 Task: Open a blank sheet, save the file as monitoring.docx Insert a table '2 by 3' In first column, add headers, 'Product, Quantity'. Under first header add  Apple, Mango. Under second header add  15, 20. Change table style to  Black 
Action: Mouse moved to (367, 203)
Screenshot: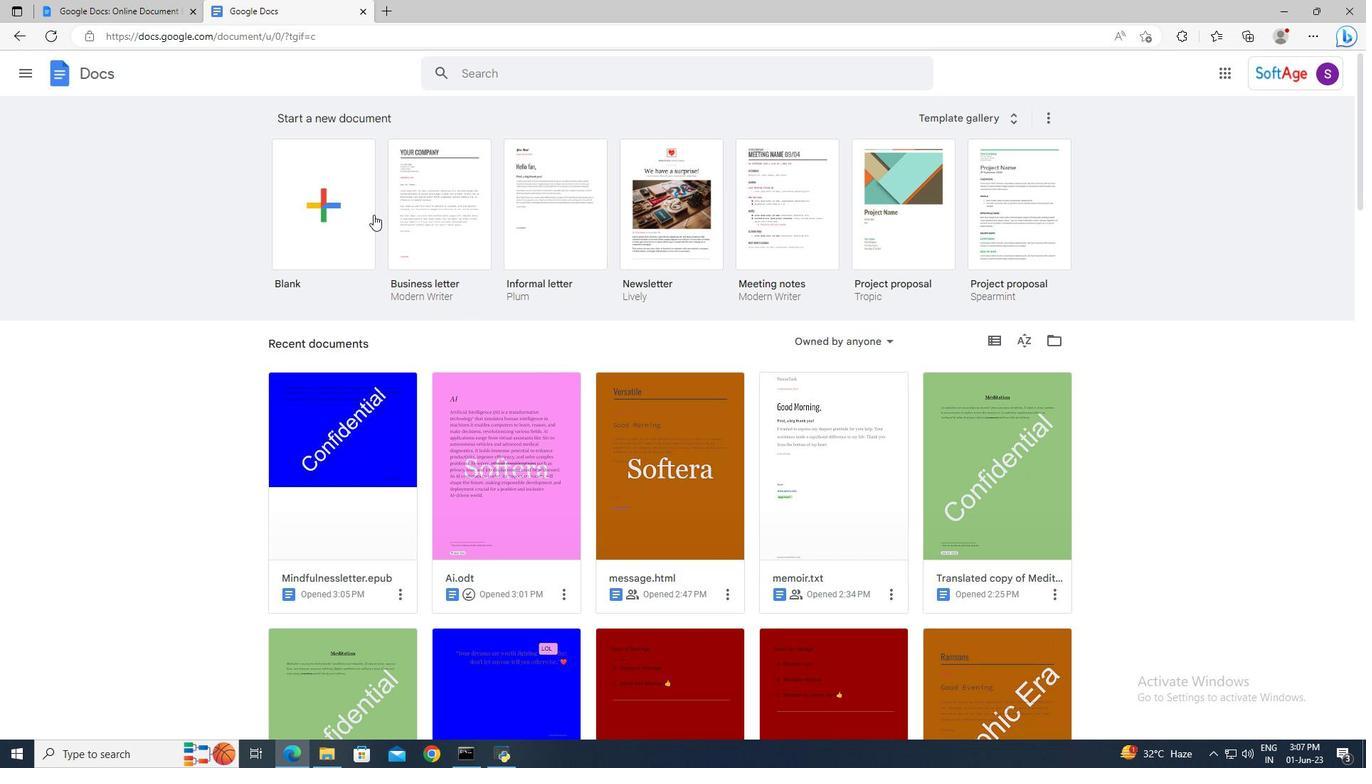 
Action: Mouse pressed left at (367, 203)
Screenshot: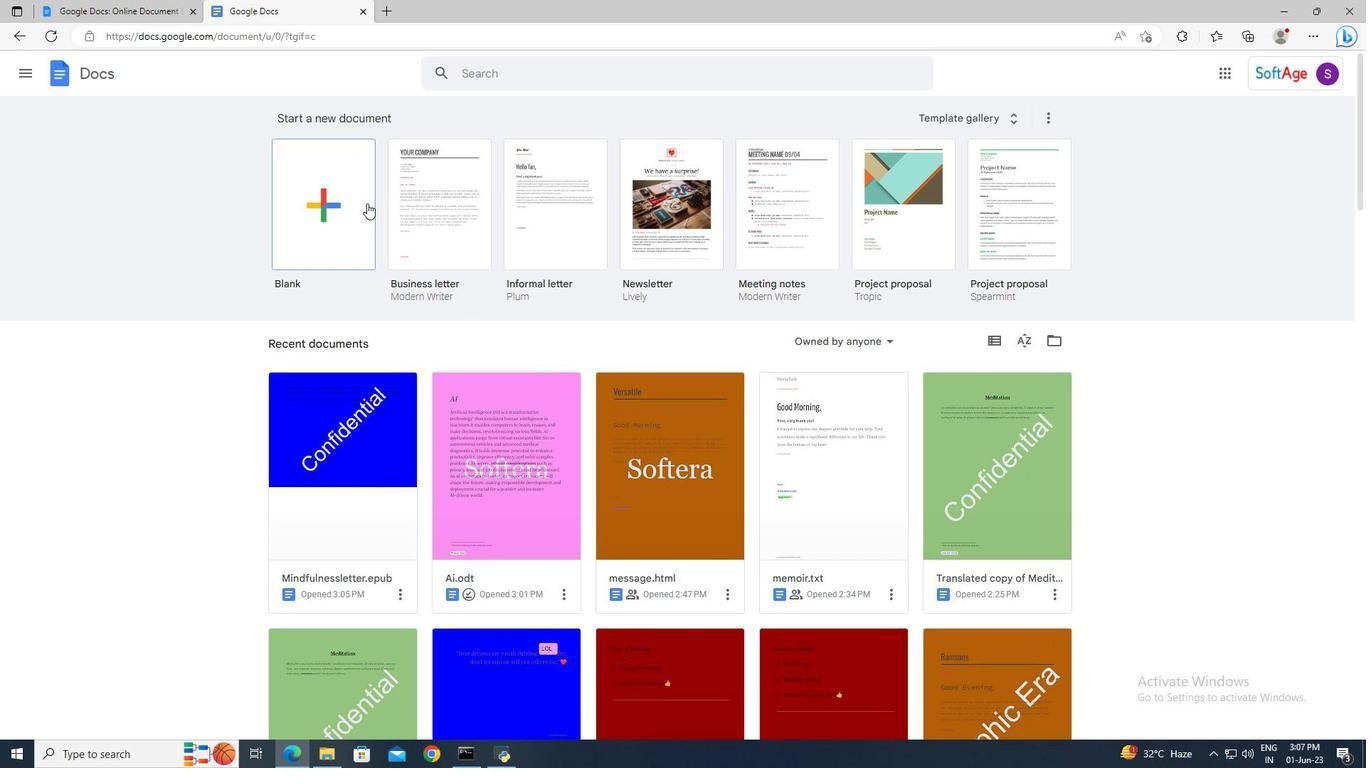 
Action: Mouse moved to (144, 64)
Screenshot: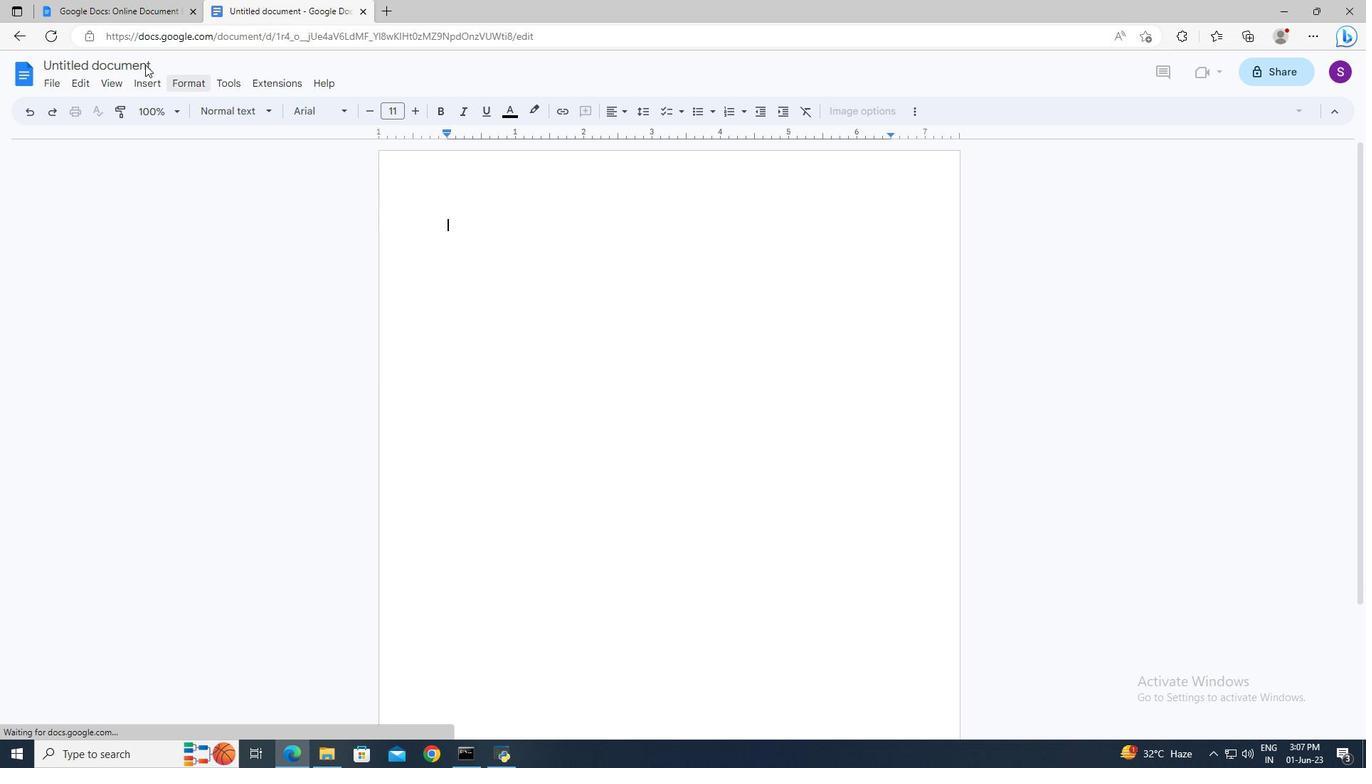 
Action: Mouse pressed left at (144, 64)
Screenshot: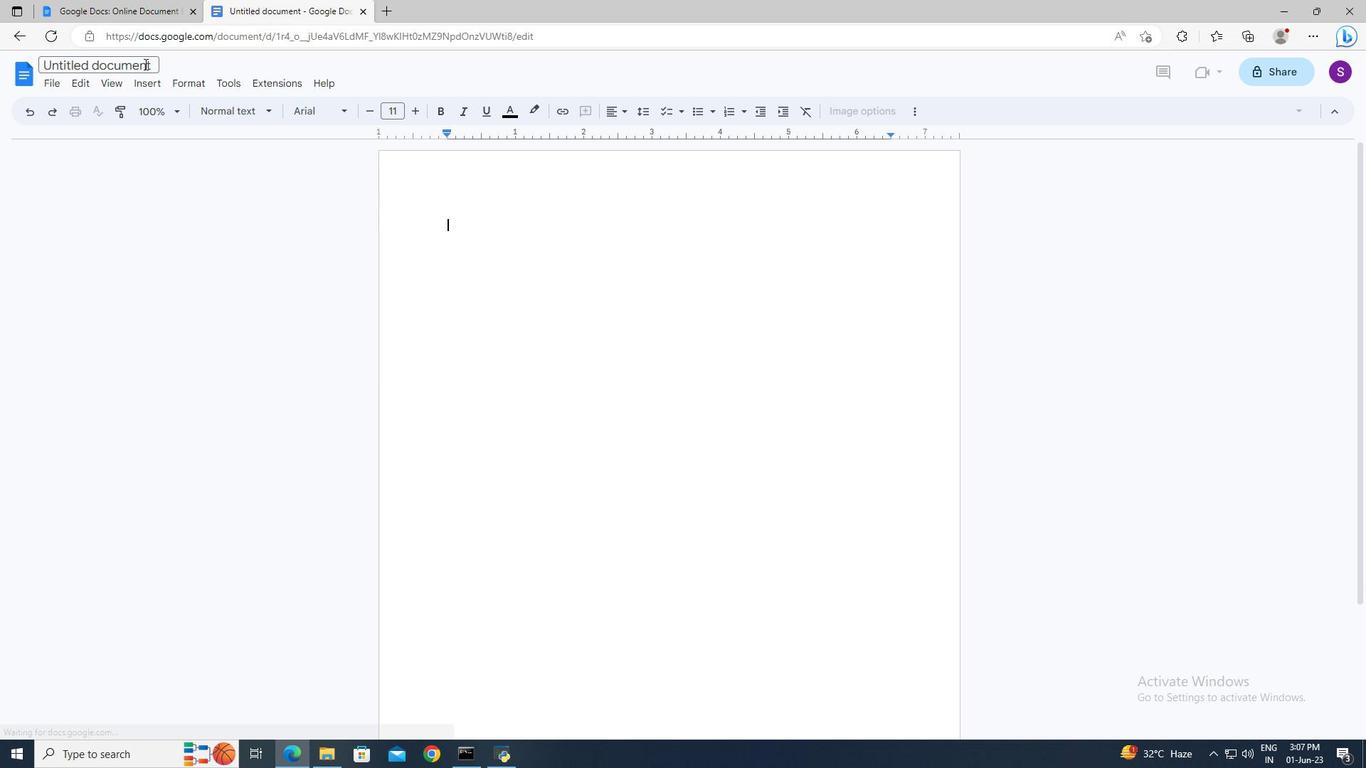 
Action: Key pressed <Key.delete>monitoring.docx<Key.enter>
Screenshot: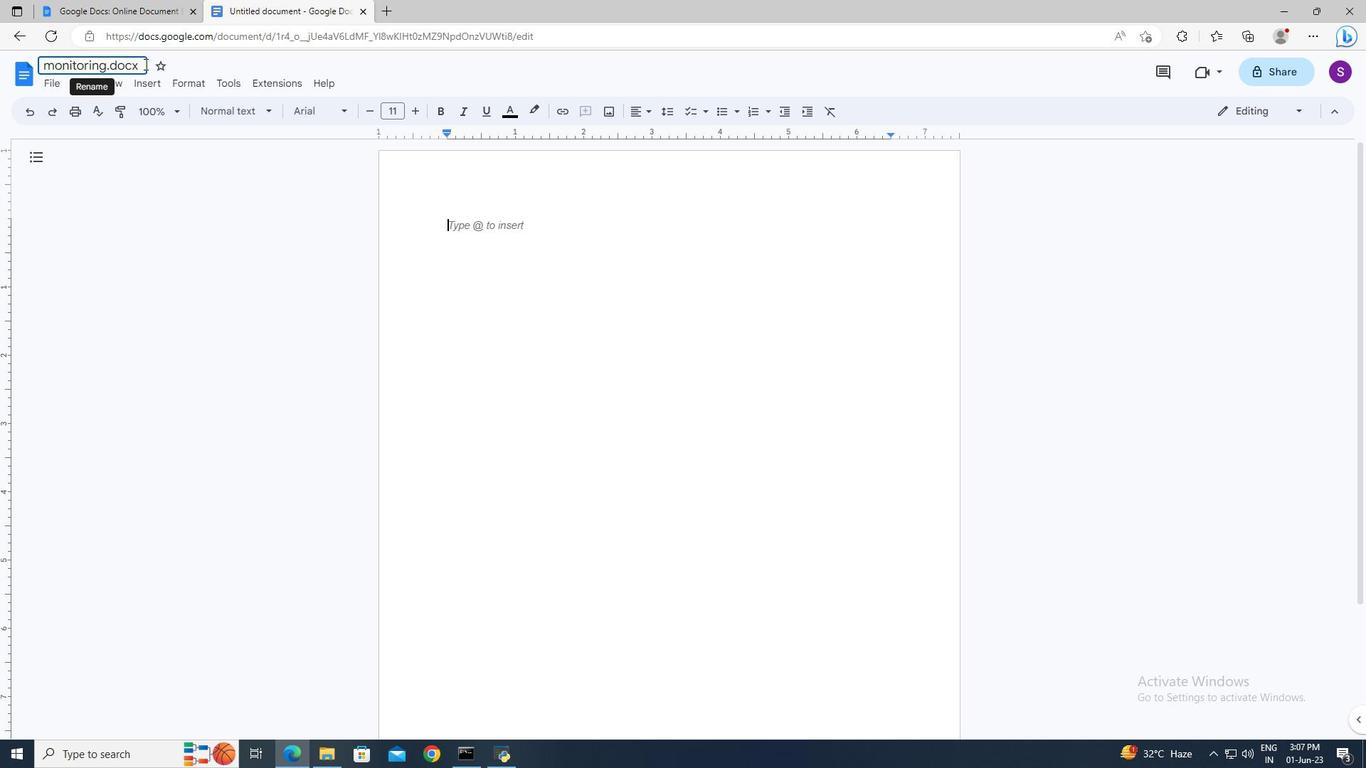 
Action: Mouse moved to (149, 84)
Screenshot: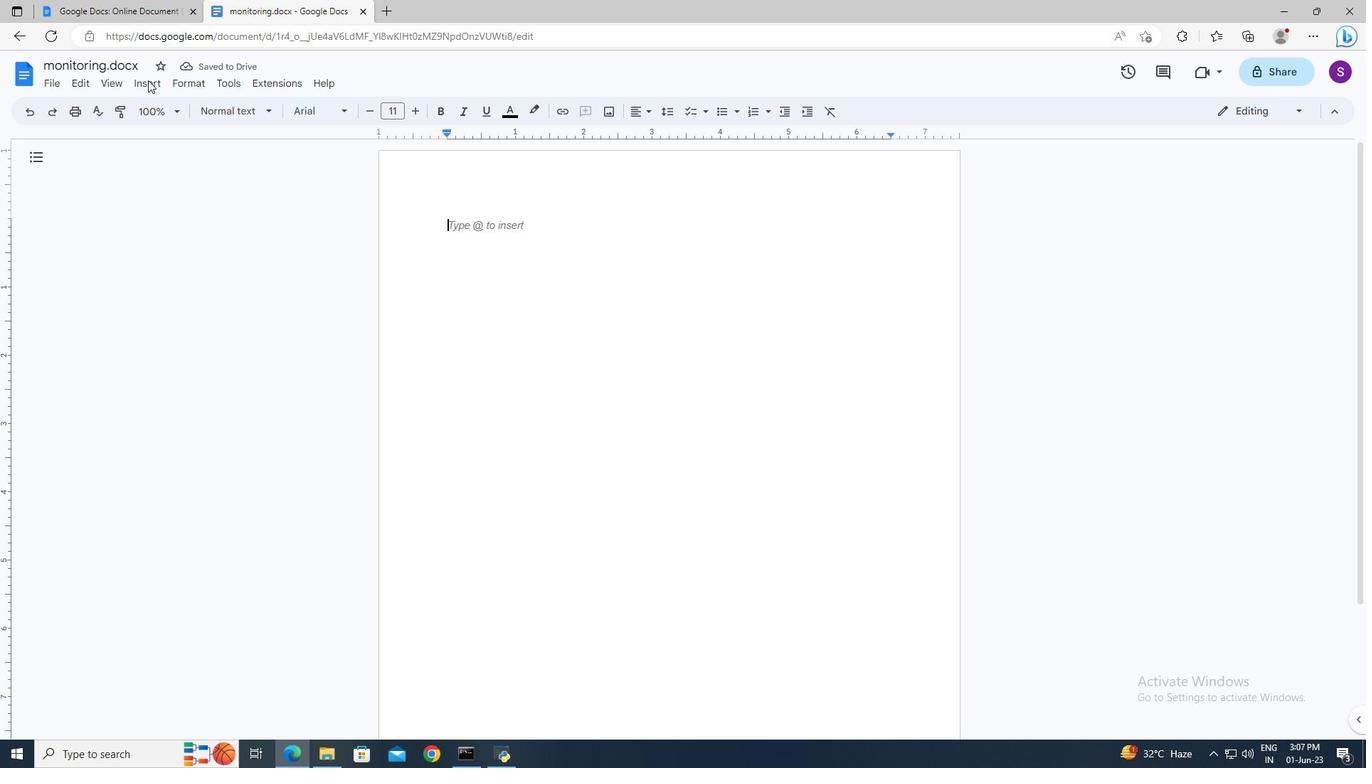 
Action: Mouse pressed left at (149, 84)
Screenshot: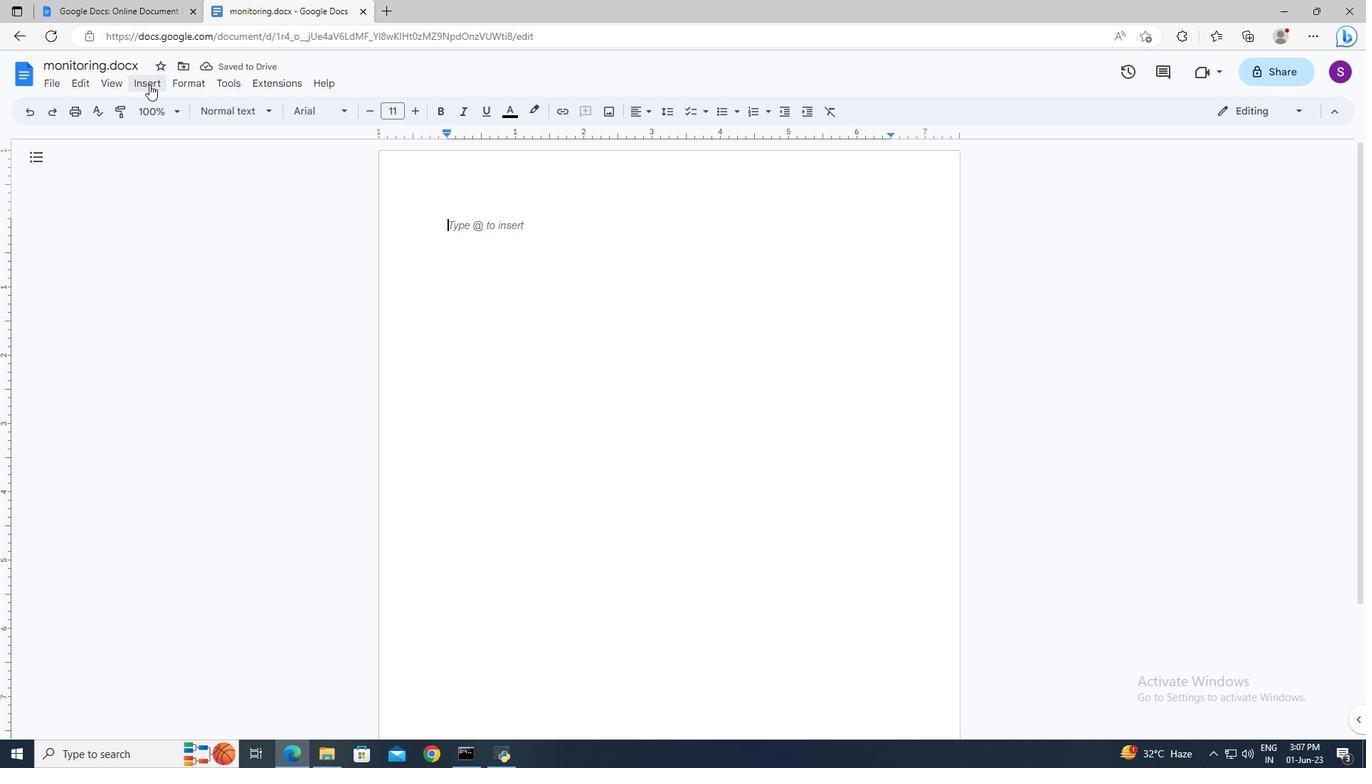 
Action: Mouse moved to (157, 125)
Screenshot: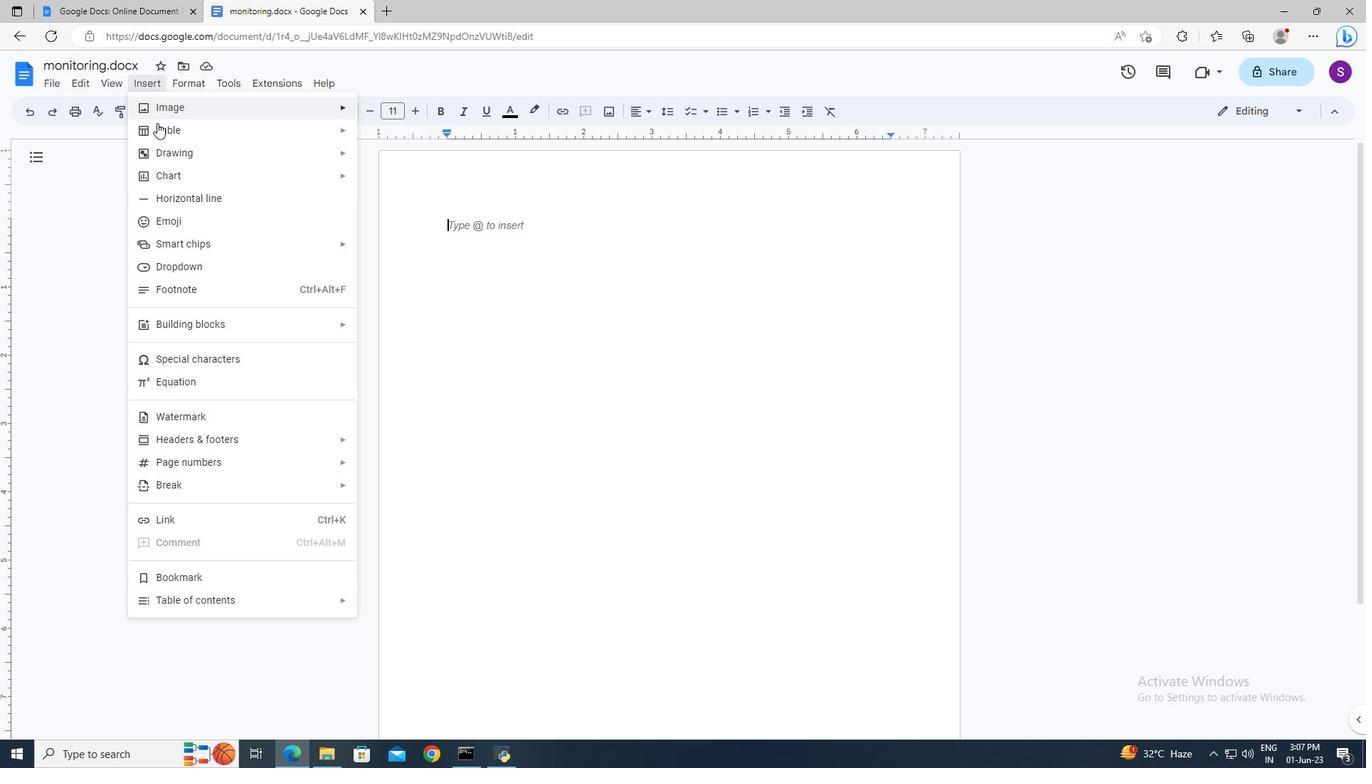 
Action: Mouse pressed left at (157, 125)
Screenshot: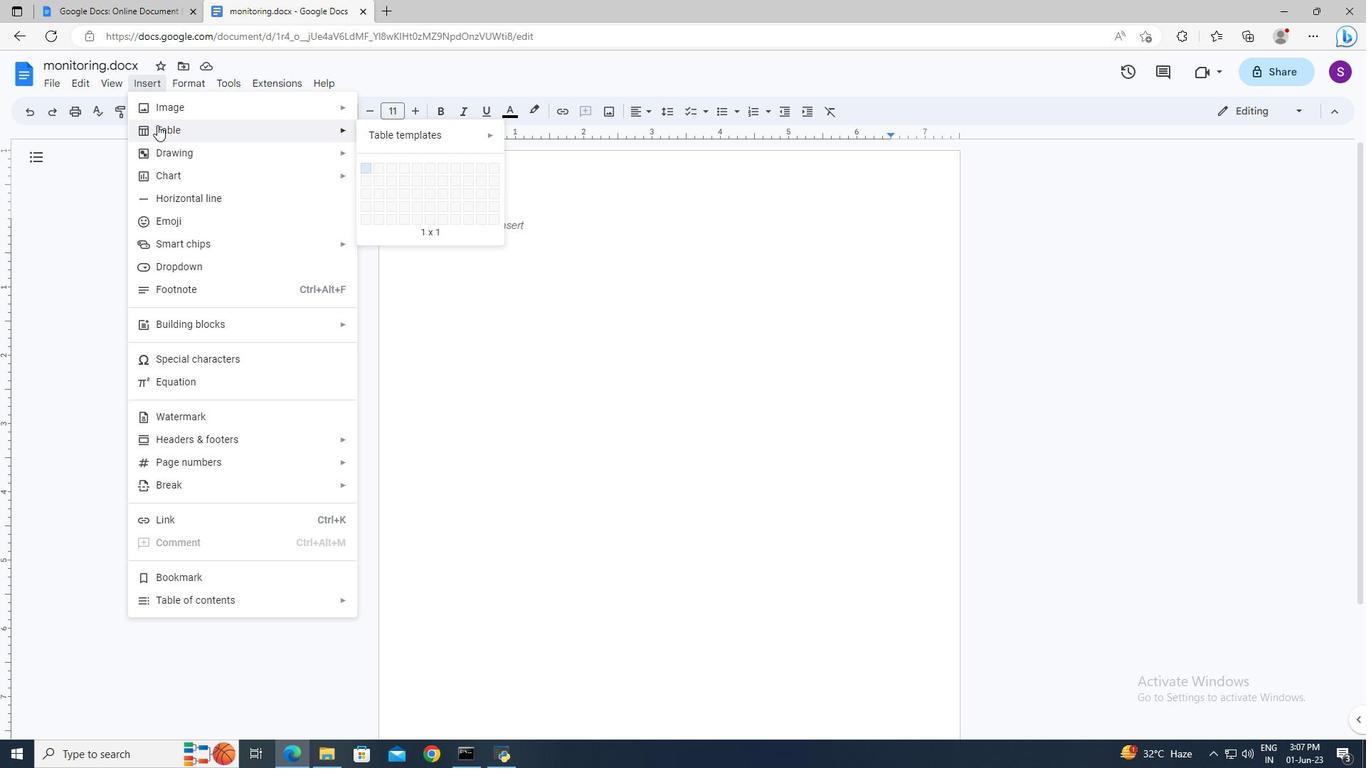 
Action: Mouse moved to (382, 188)
Screenshot: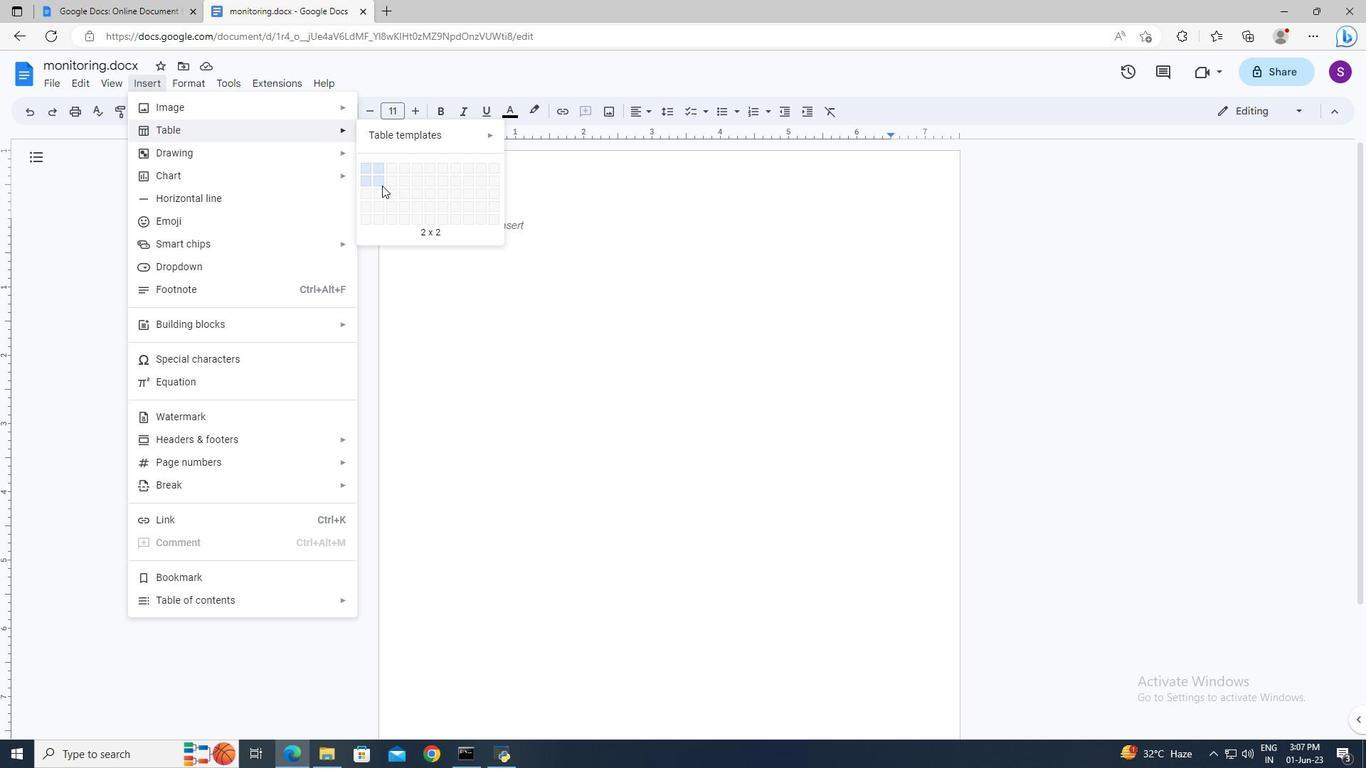 
Action: Mouse pressed left at (382, 188)
Screenshot: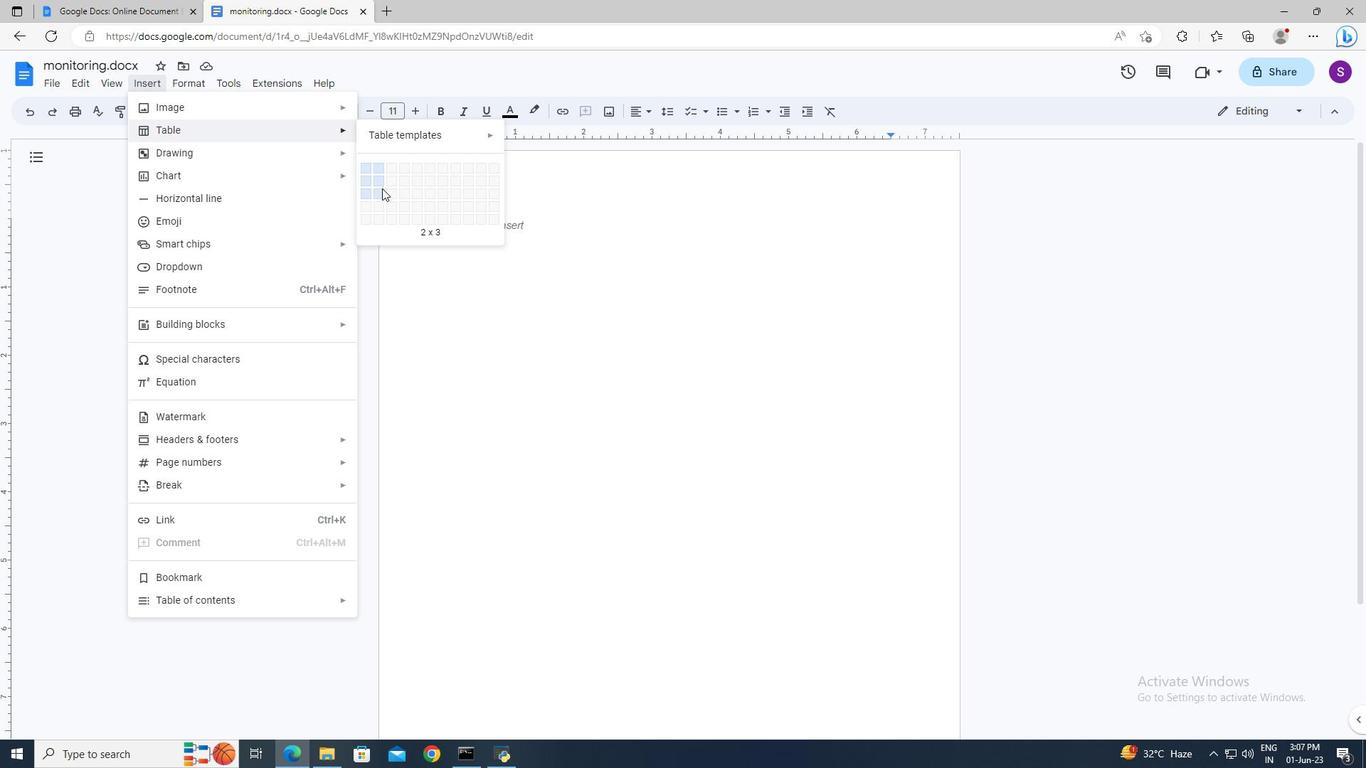 
Action: Mouse moved to (470, 244)
Screenshot: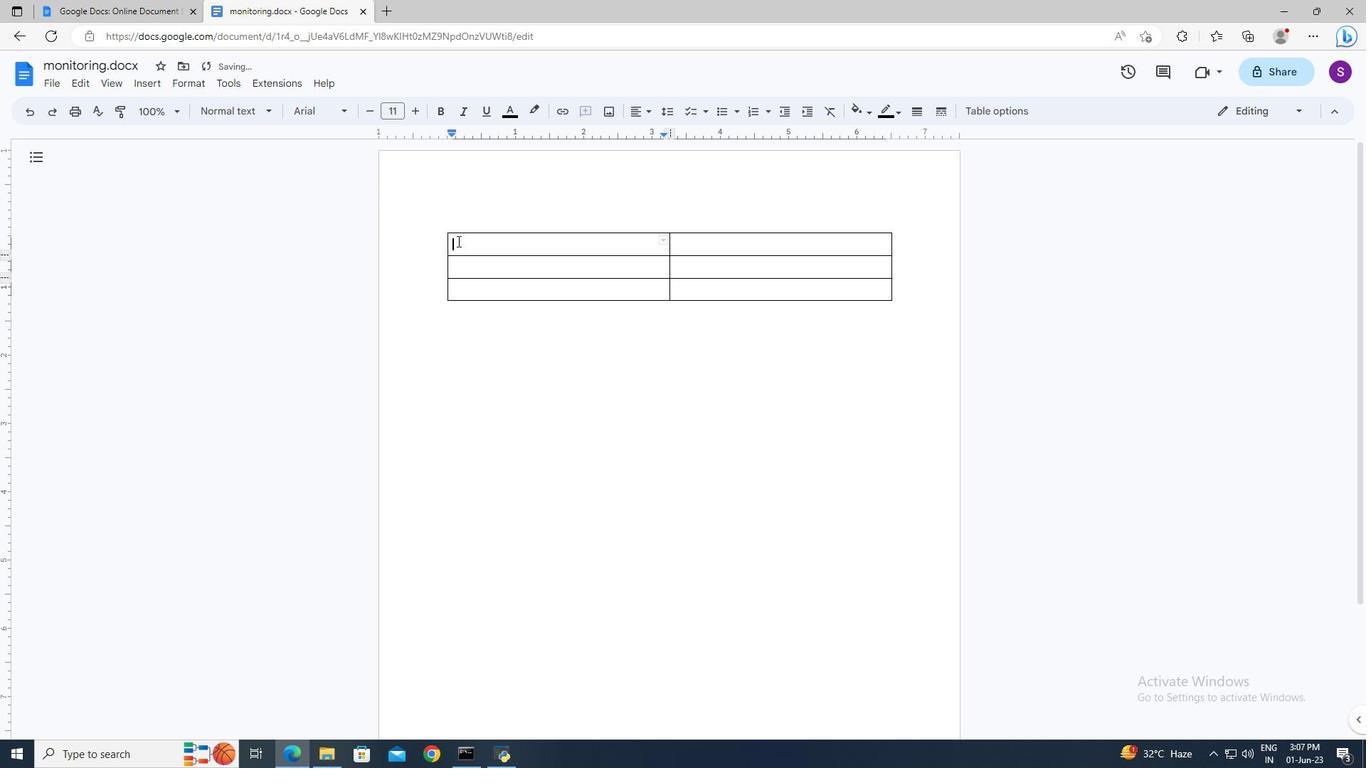 
Action: Mouse pressed left at (470, 244)
Screenshot: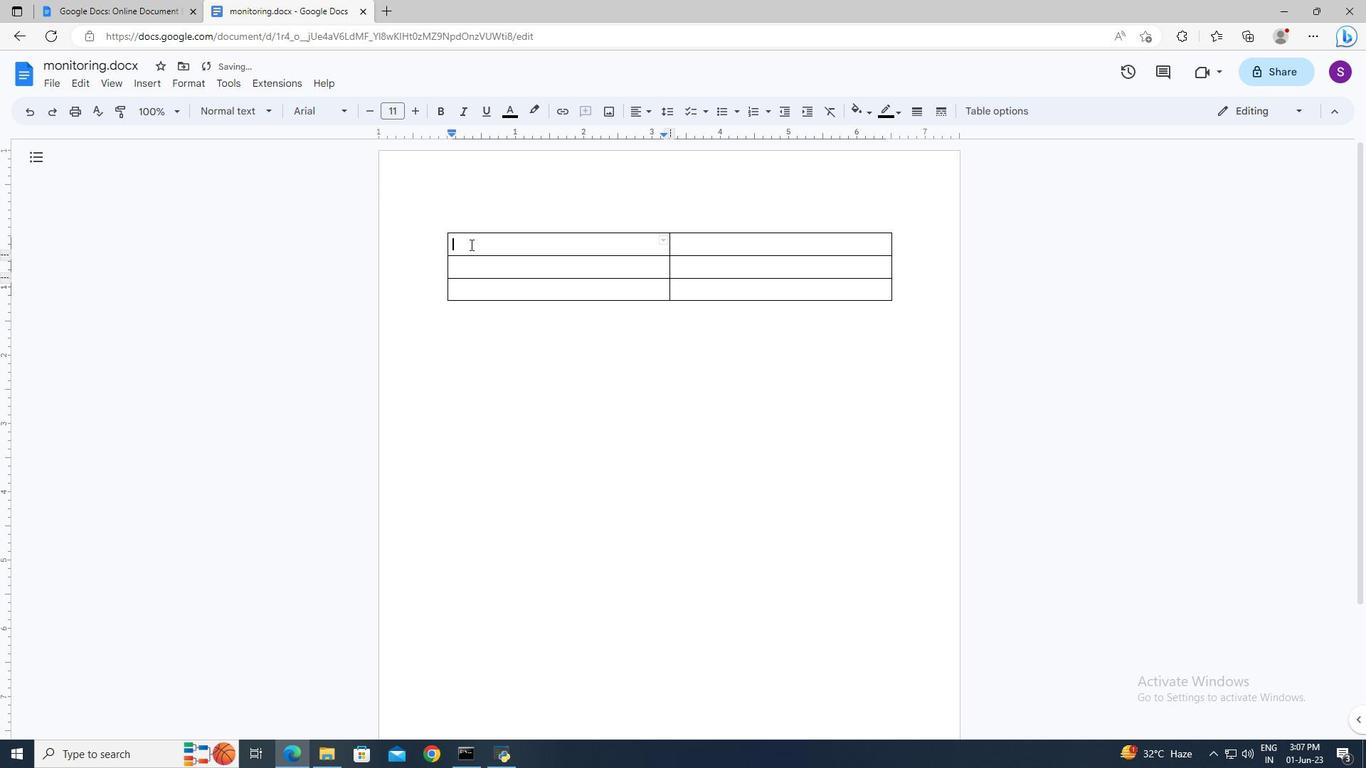 
Action: Key pressed <Key.shift>Product<Key.tab><Key.shift_r>Quantity
Screenshot: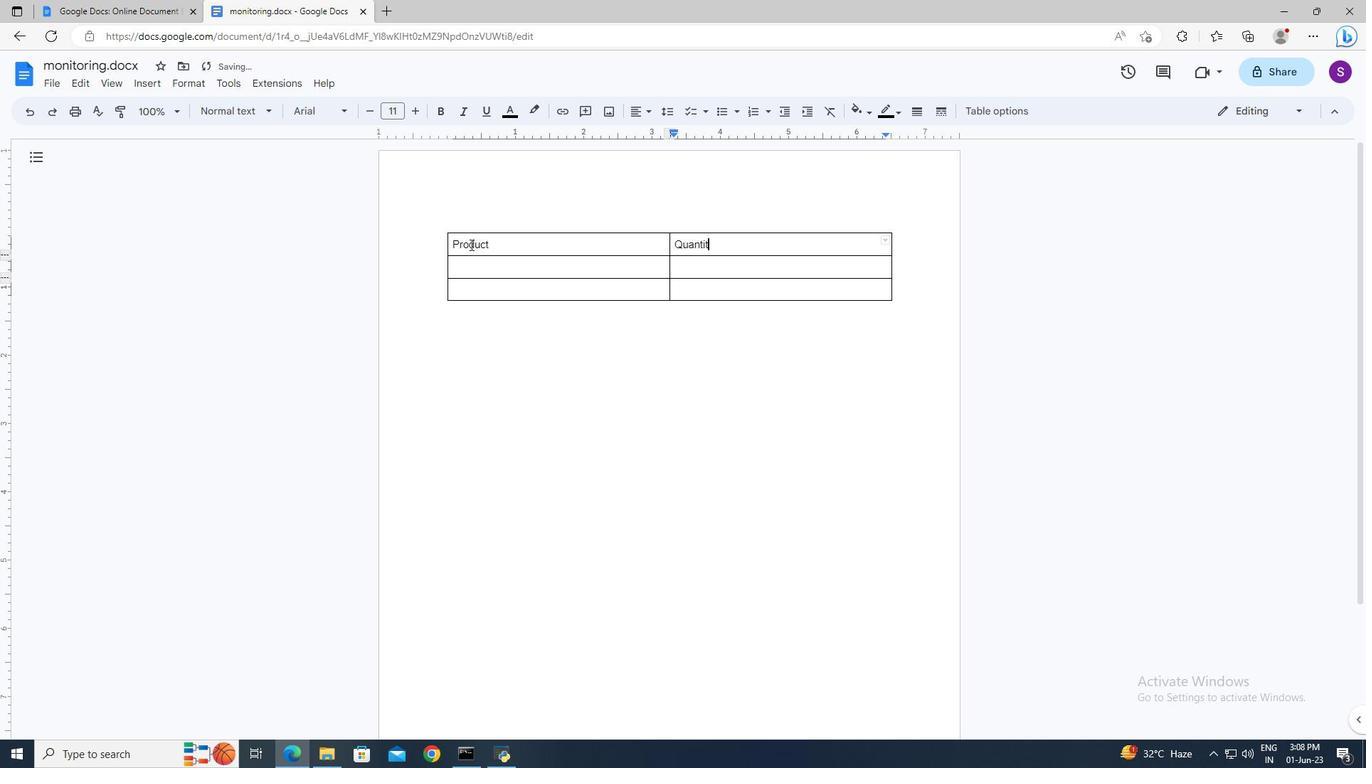 
Action: Mouse moved to (476, 266)
Screenshot: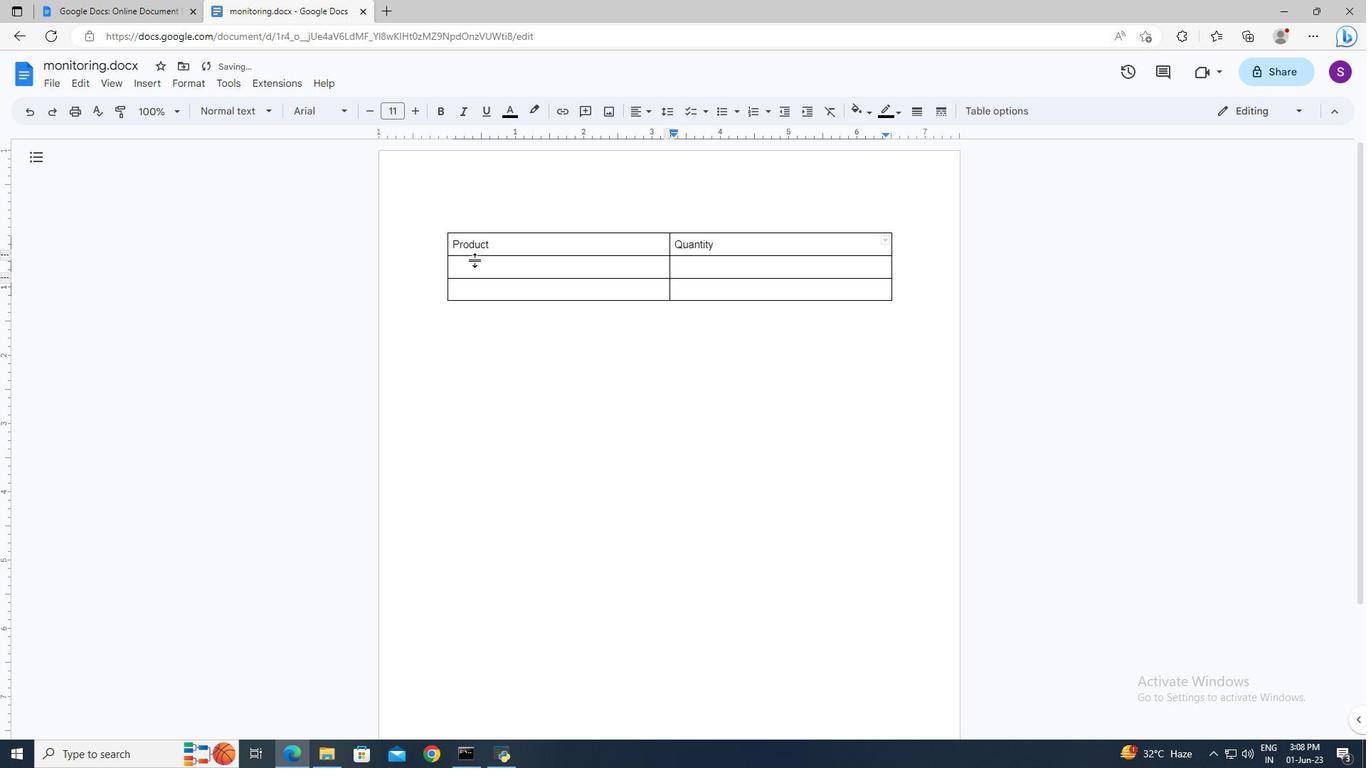 
Action: Mouse pressed left at (476, 266)
Screenshot: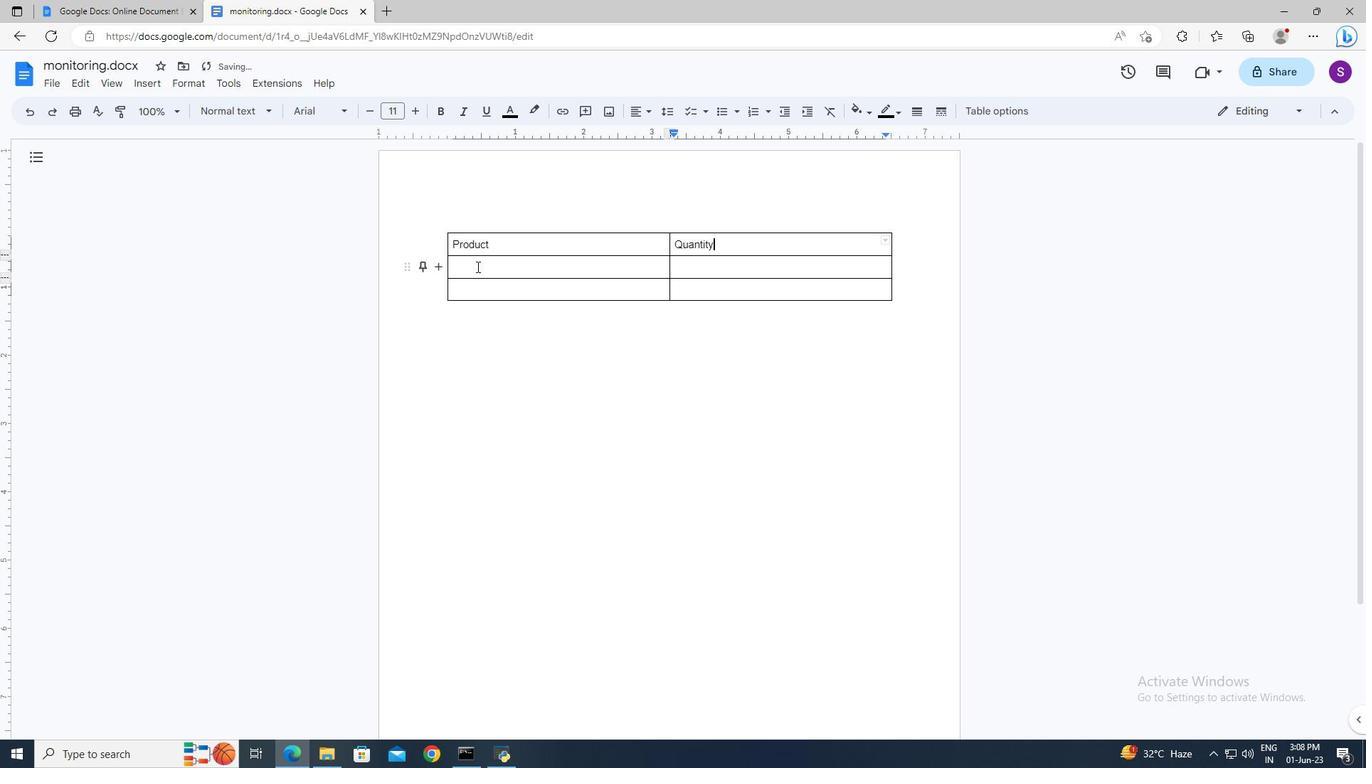 
Action: Mouse moved to (483, 268)
Screenshot: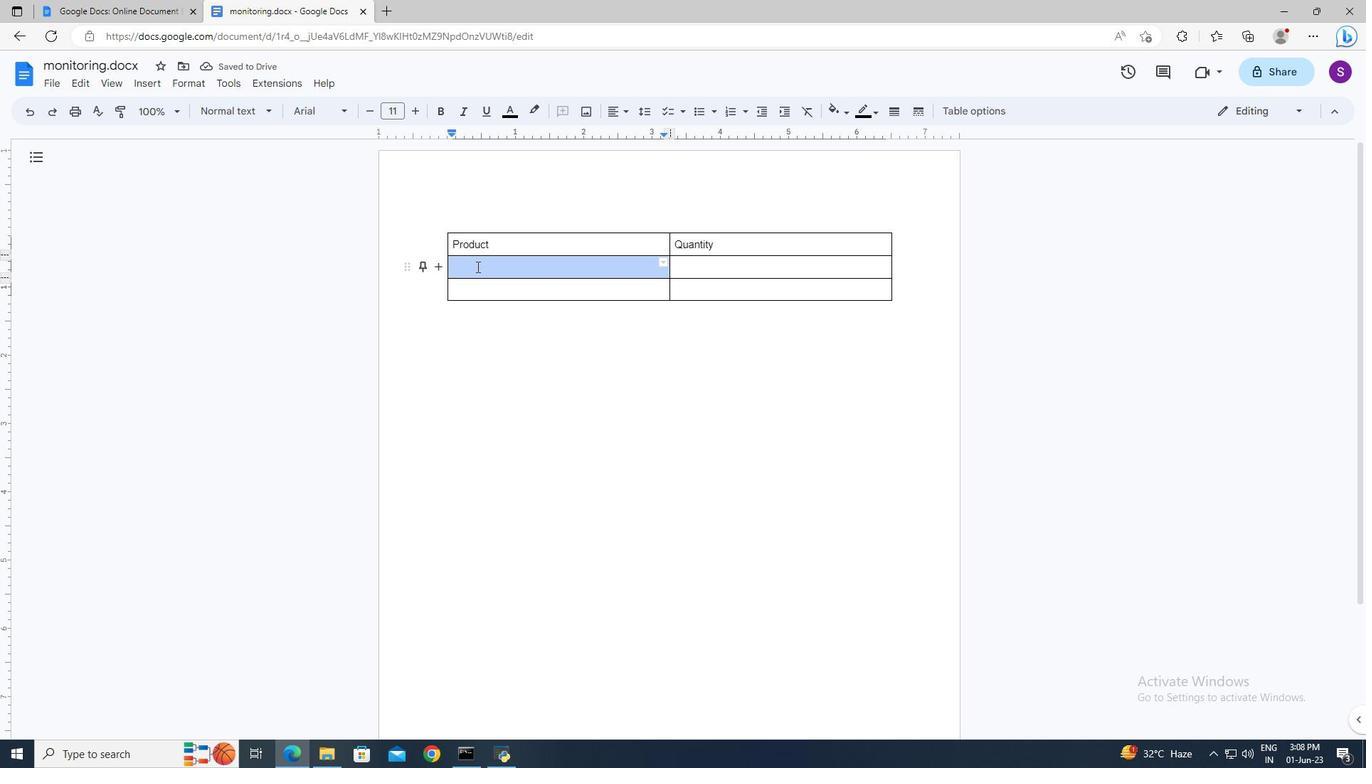 
Action: Mouse pressed left at (483, 268)
Screenshot: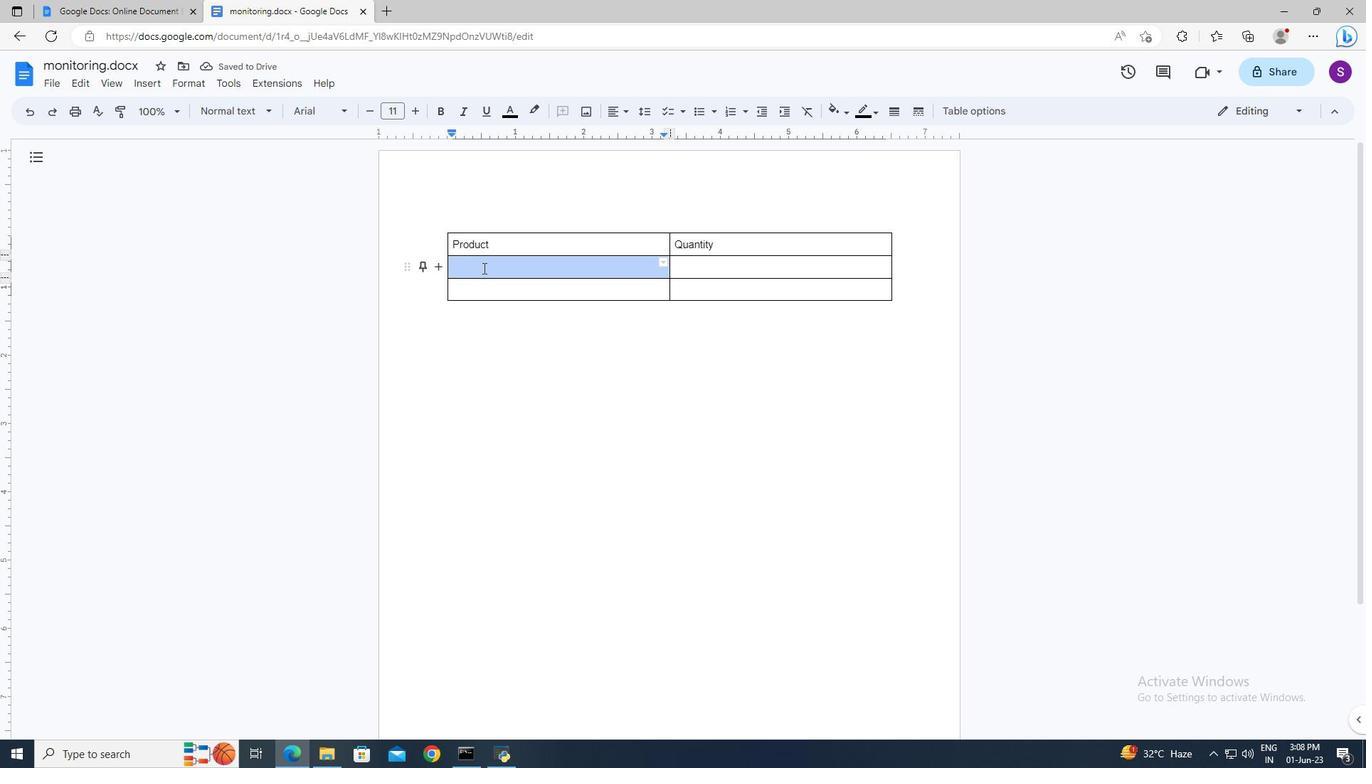 
Action: Mouse moved to (479, 268)
Screenshot: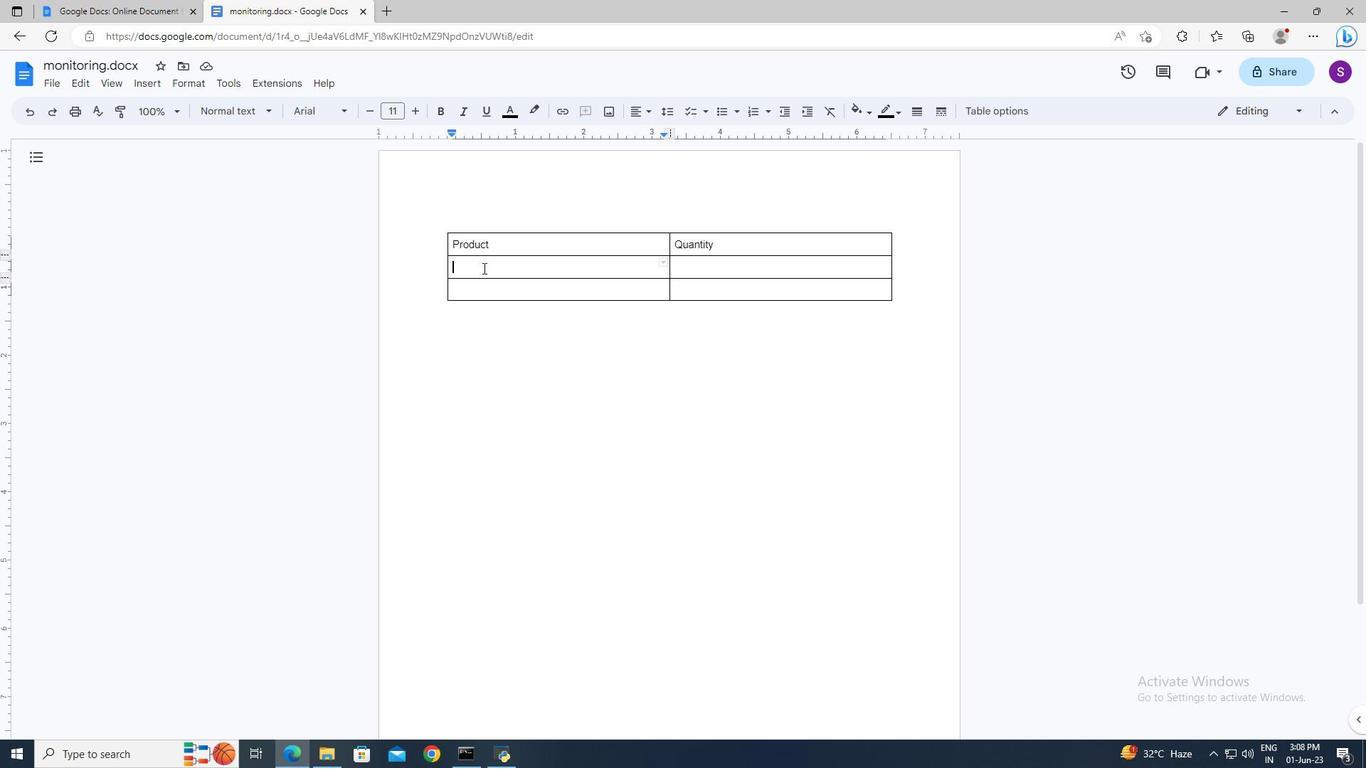
Action: Key pressed <Key.shift>Apple
Screenshot: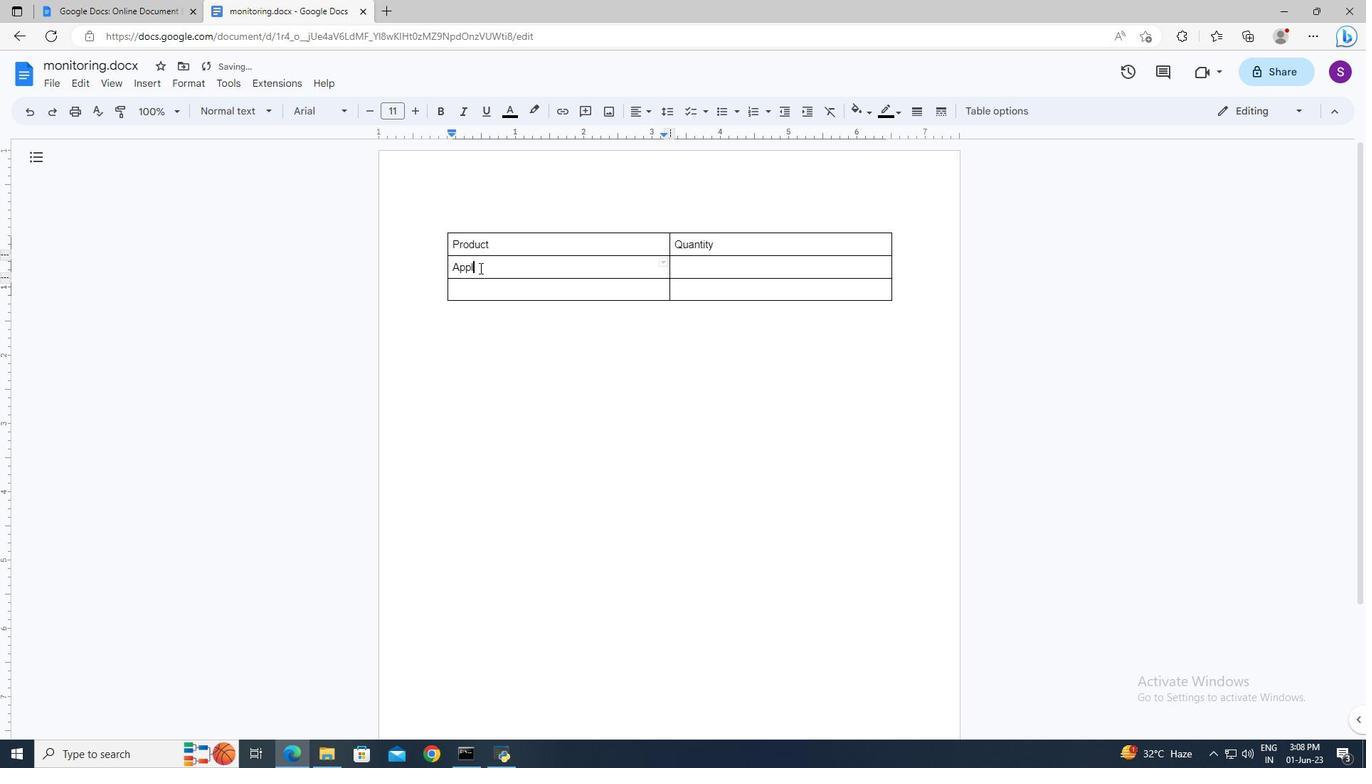 
Action: Mouse moved to (479, 291)
Screenshot: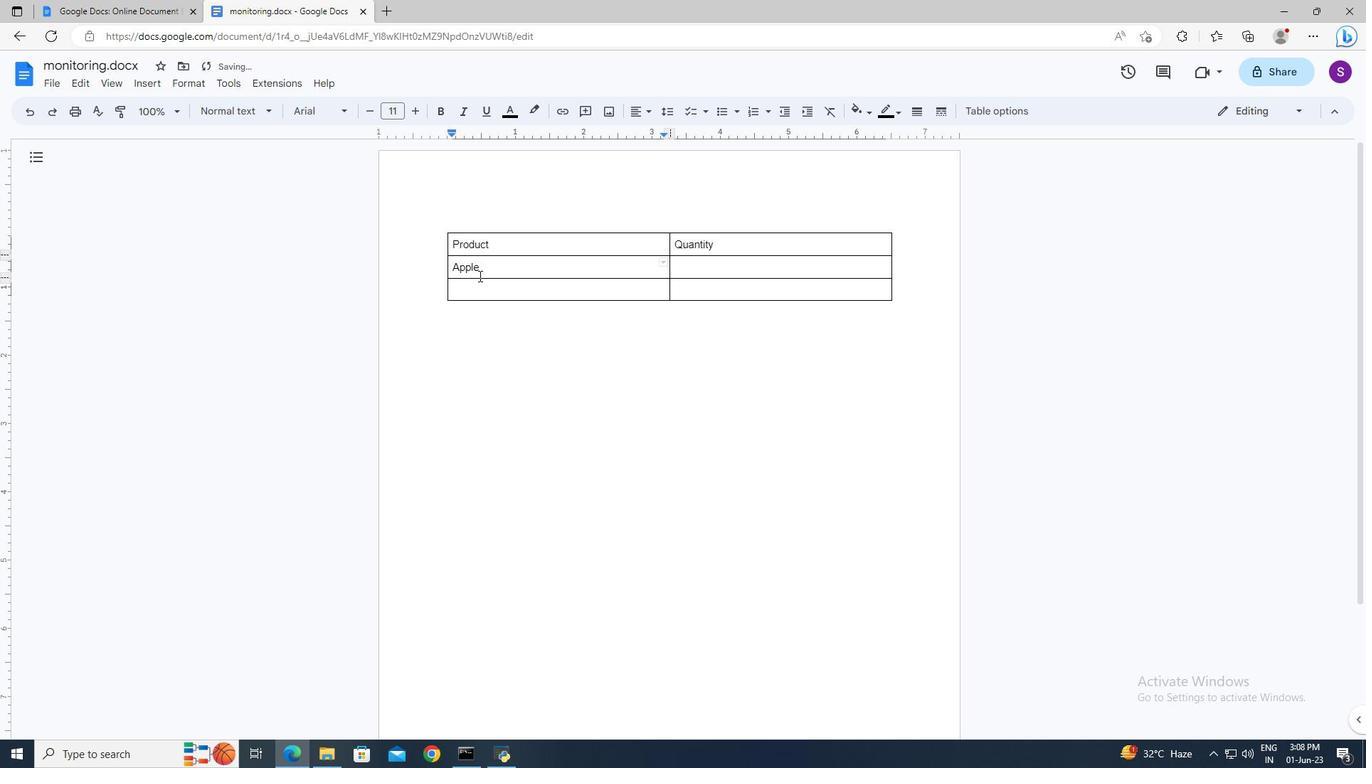 
Action: Mouse pressed left at (479, 291)
Screenshot: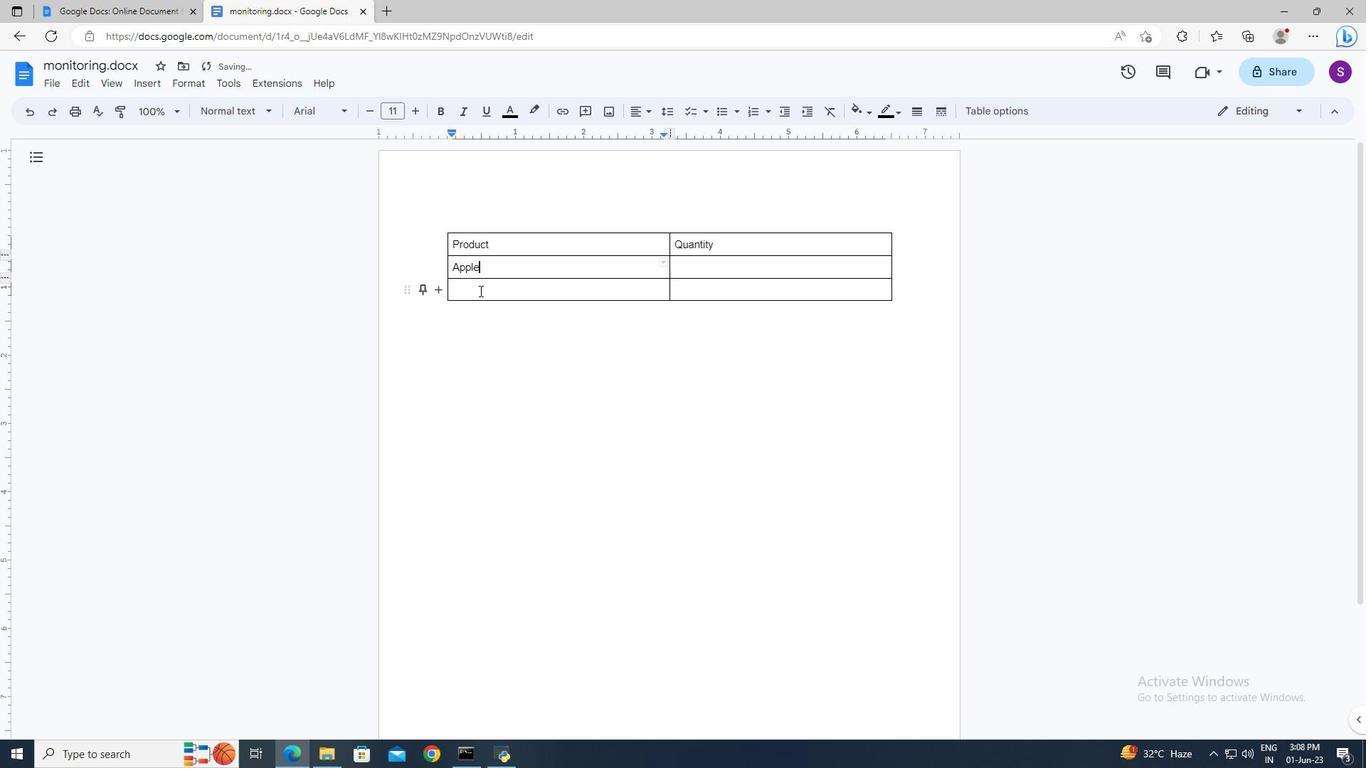 
Action: Key pressed <Key.shift>Mango
Screenshot: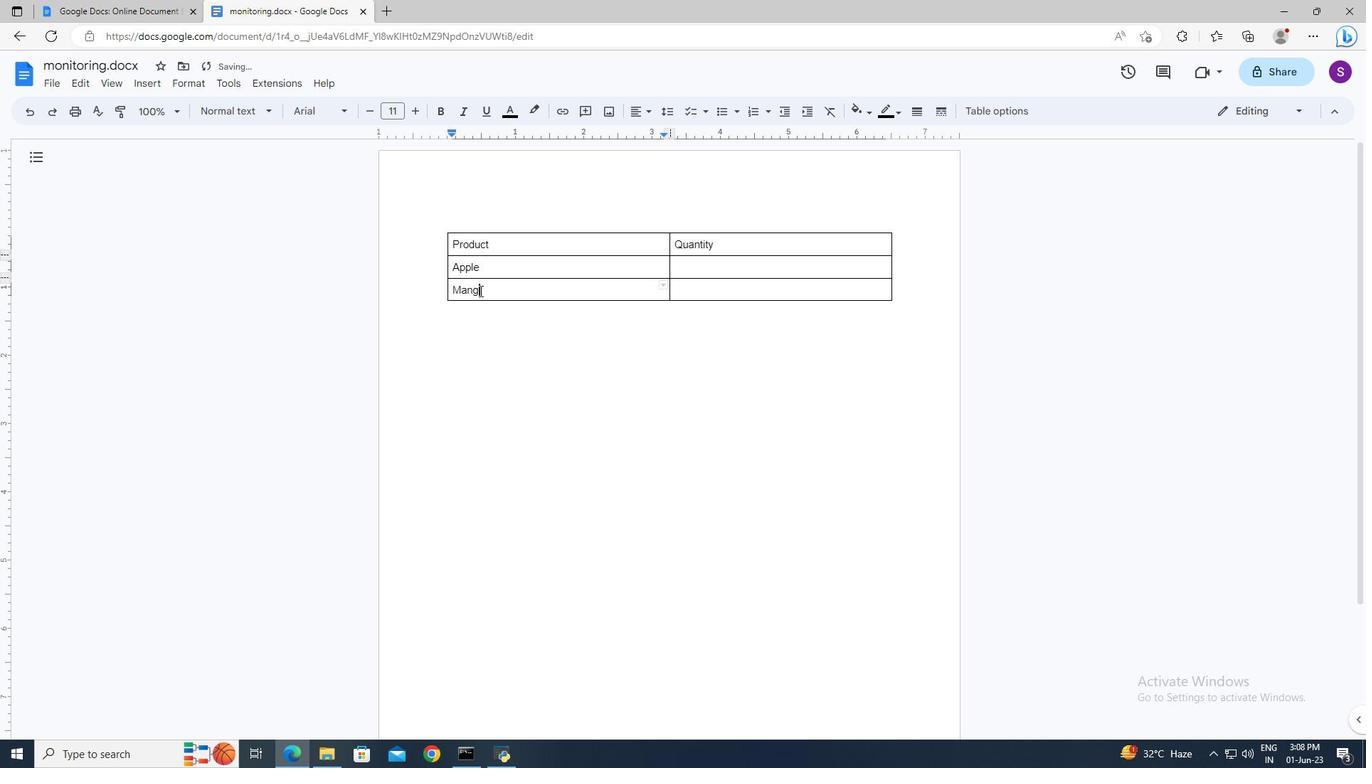 
Action: Mouse moved to (683, 261)
Screenshot: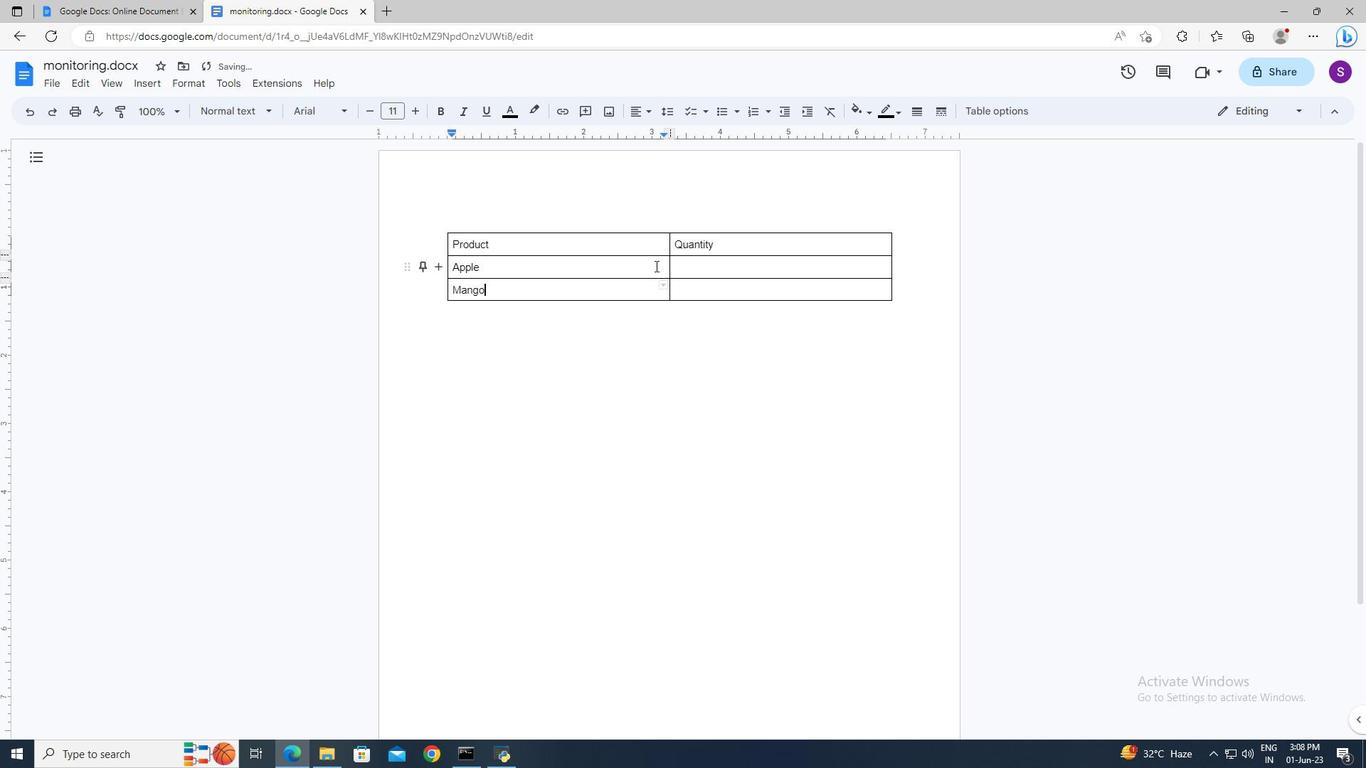 
Action: Mouse pressed left at (683, 261)
Screenshot: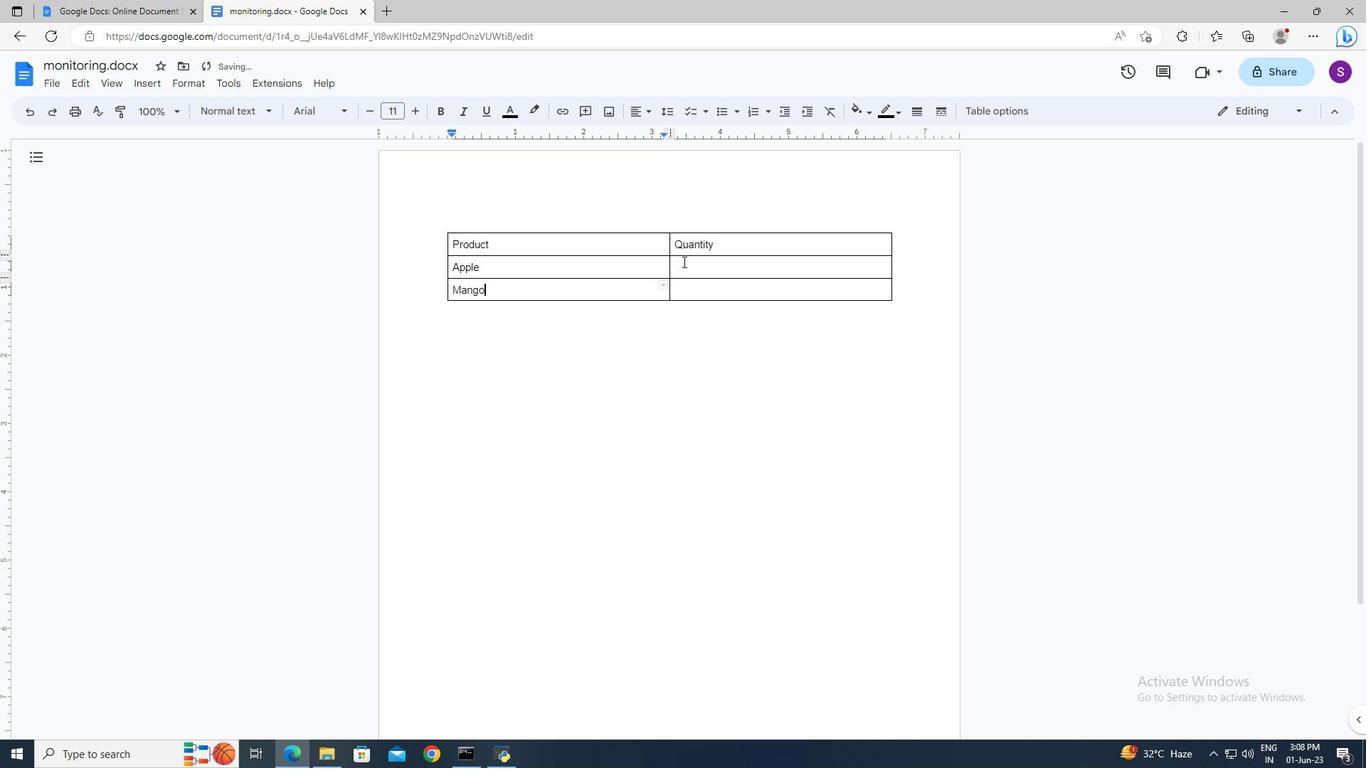 
Action: Key pressed 15
Screenshot: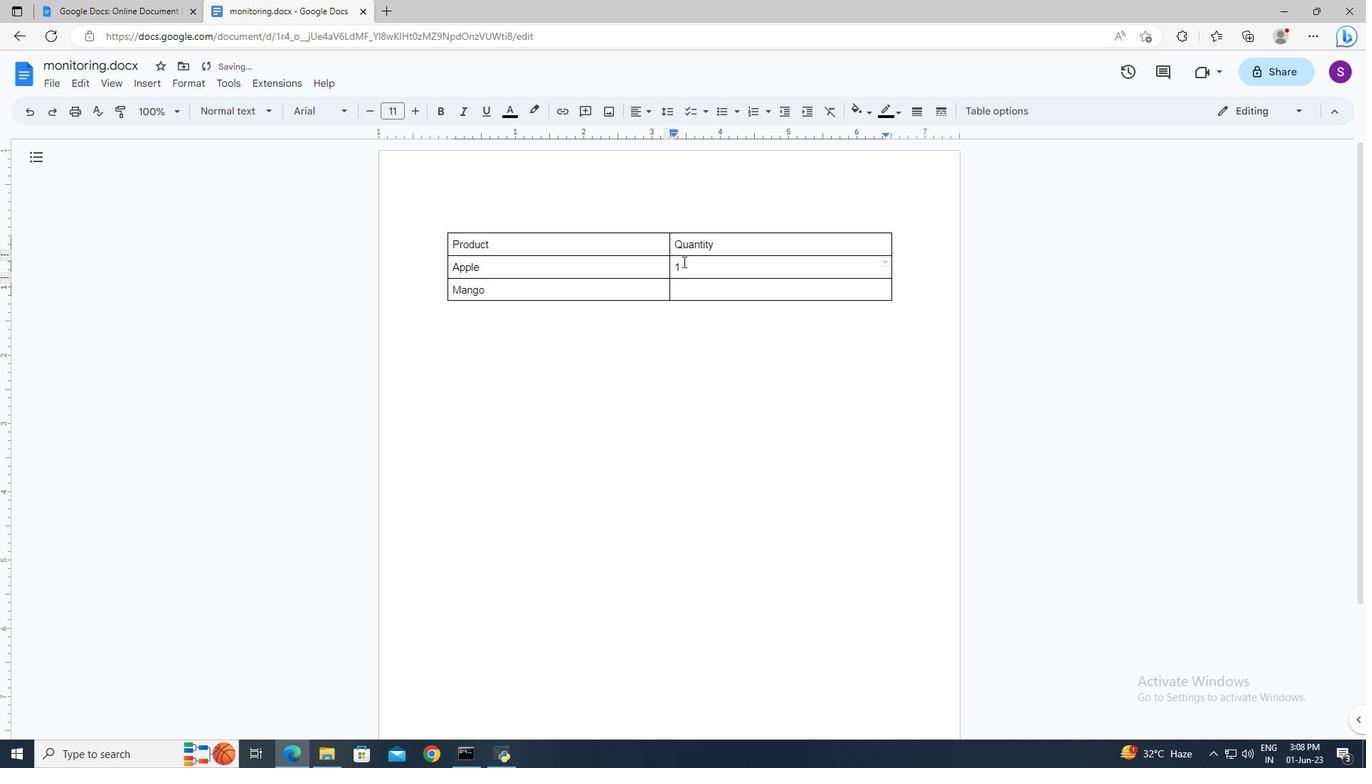 
Action: Mouse moved to (693, 293)
Screenshot: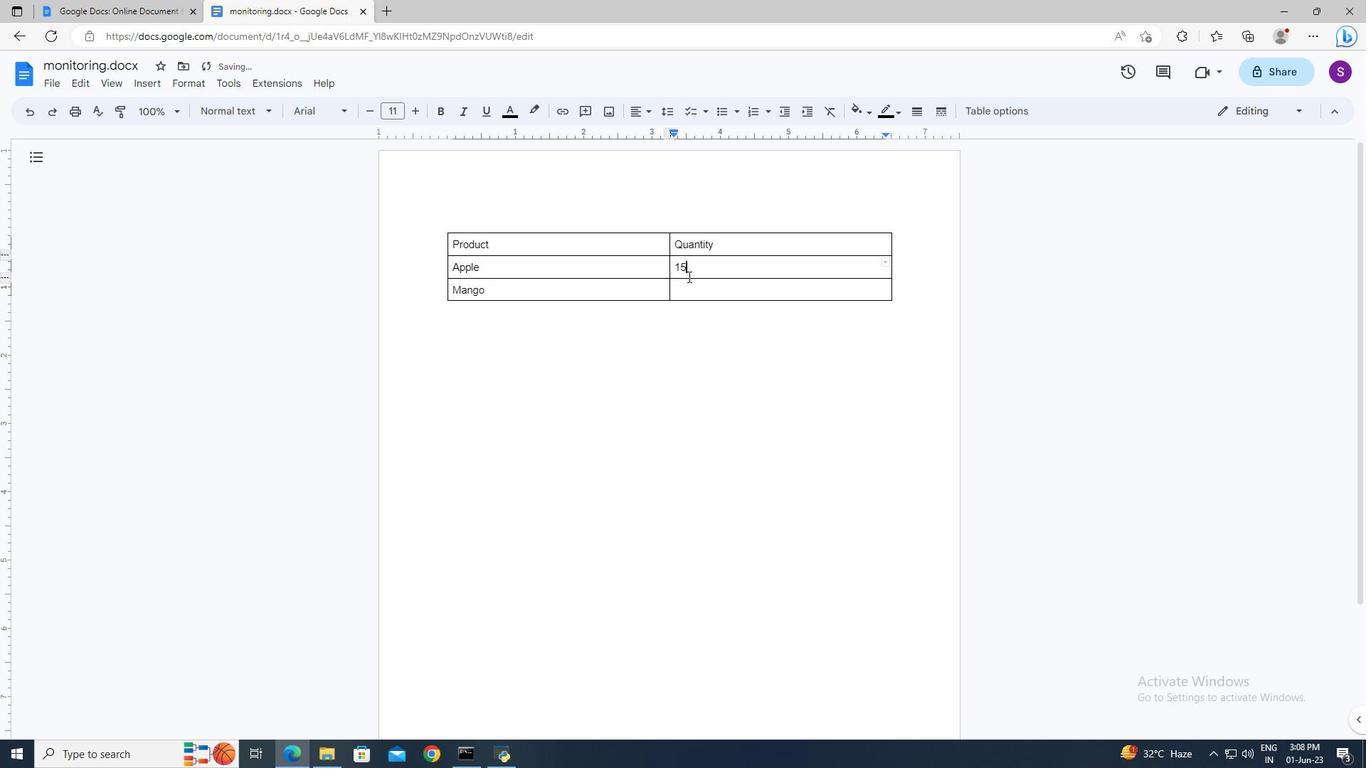 
Action: Mouse pressed left at (693, 293)
Screenshot: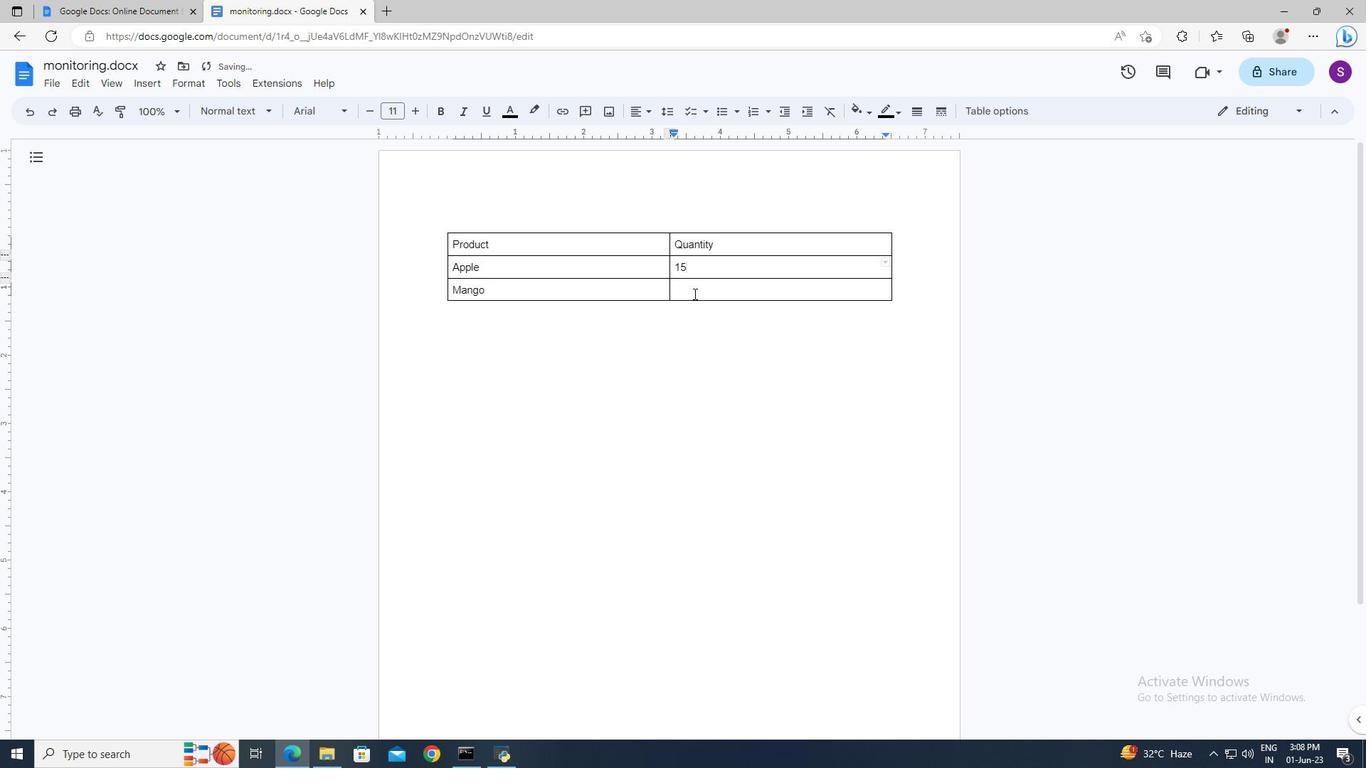 
Action: Mouse moved to (693, 293)
Screenshot: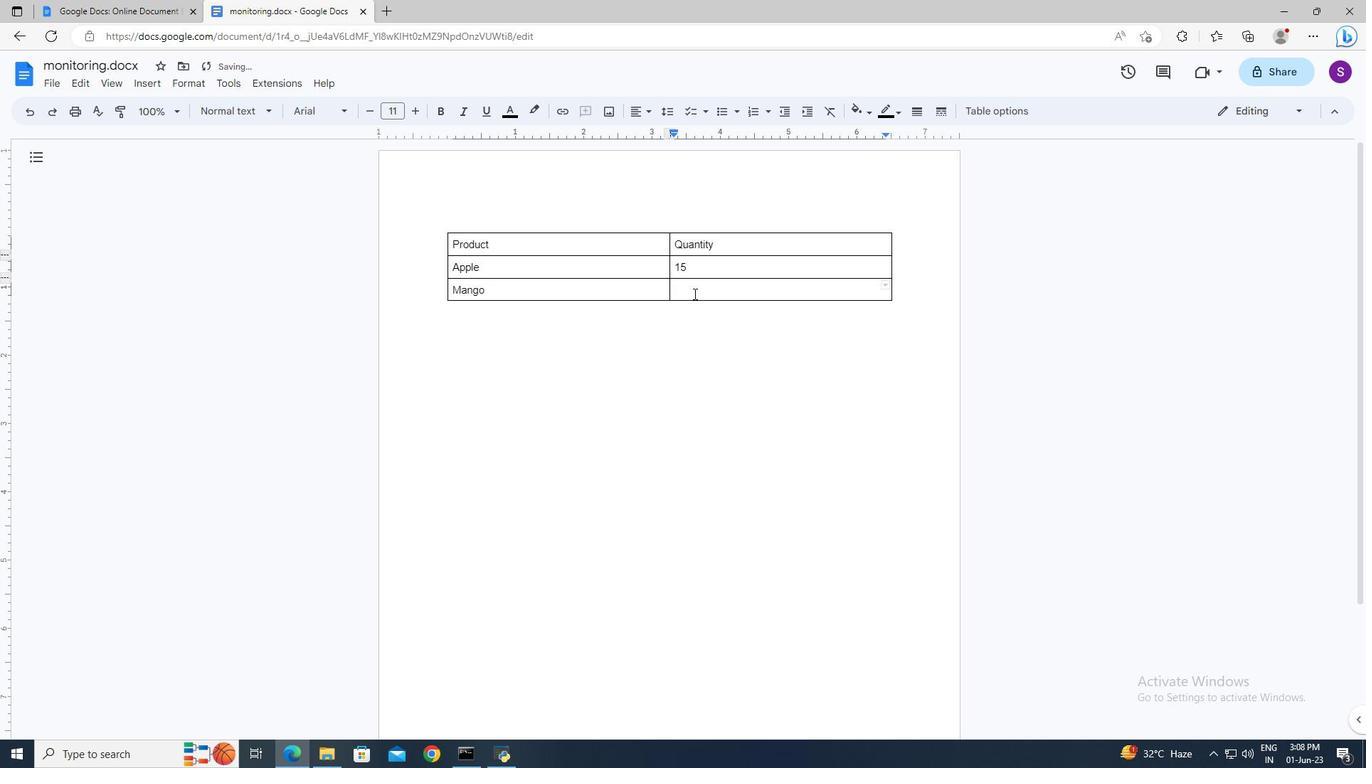 
Action: Key pressed 20
Screenshot: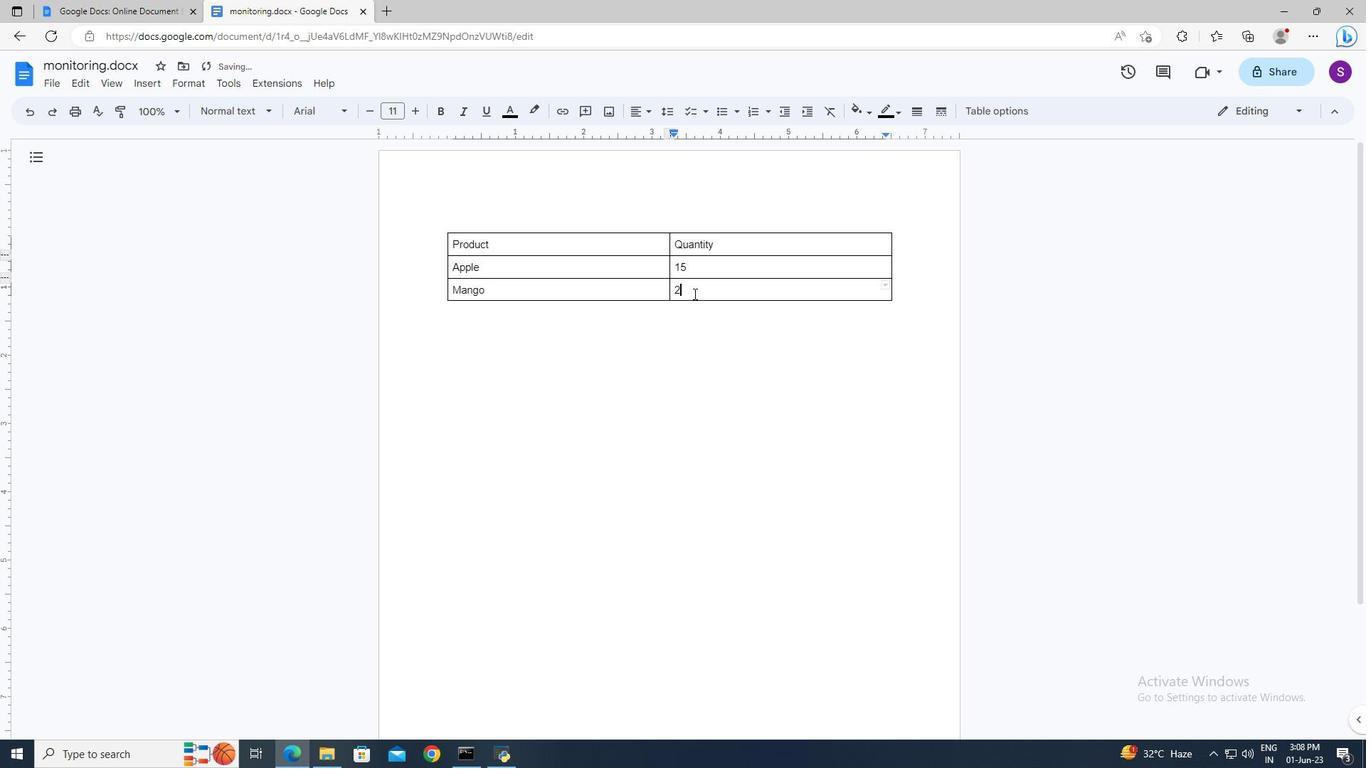 
Action: Mouse moved to (974, 112)
Screenshot: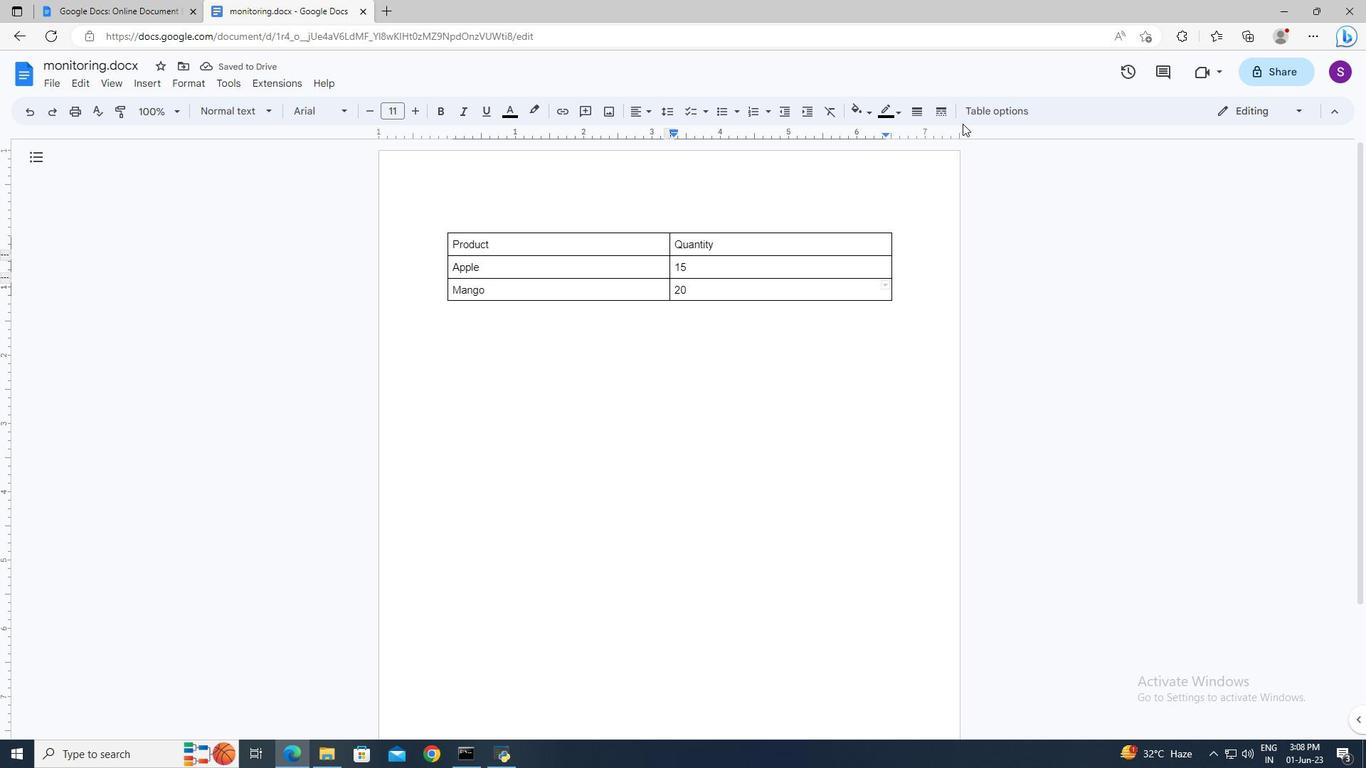 
Action: Mouse pressed left at (974, 112)
Screenshot: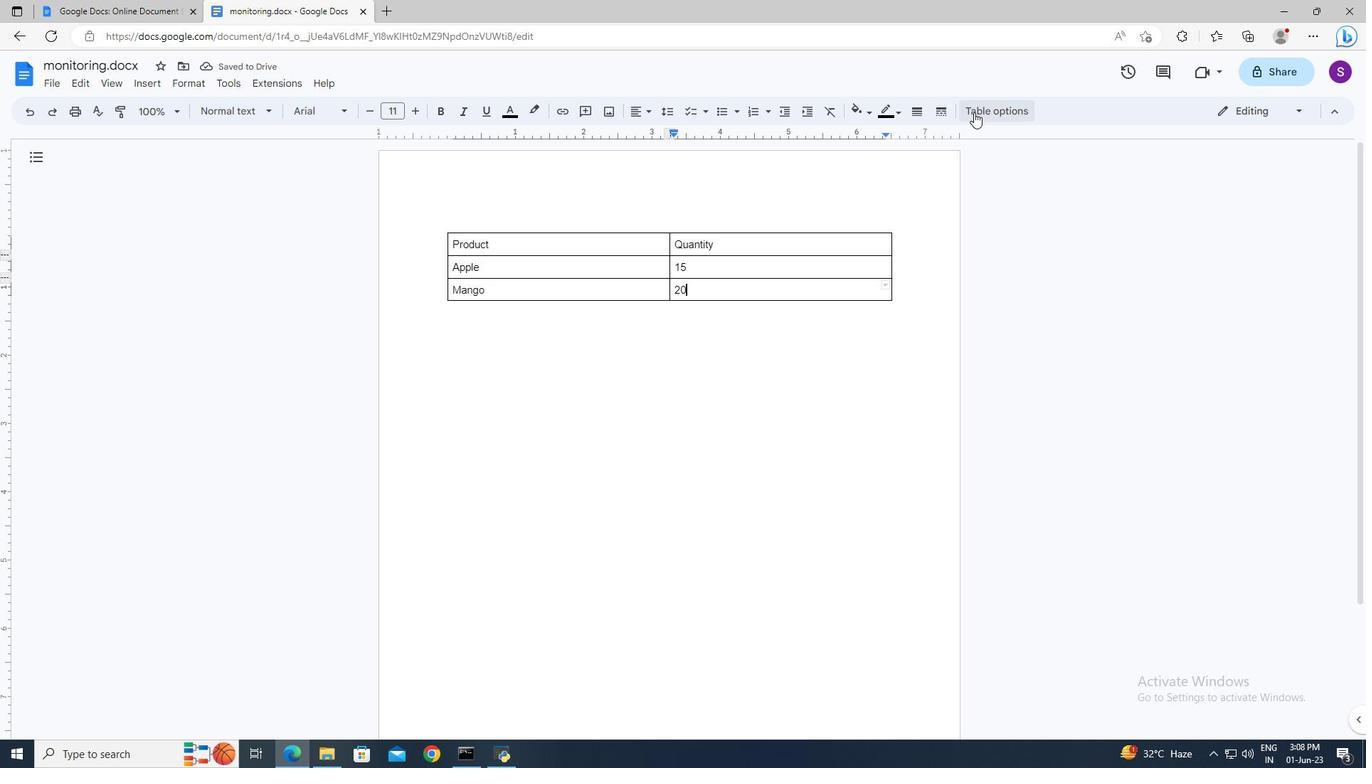 
Action: Mouse moved to (1159, 311)
Screenshot: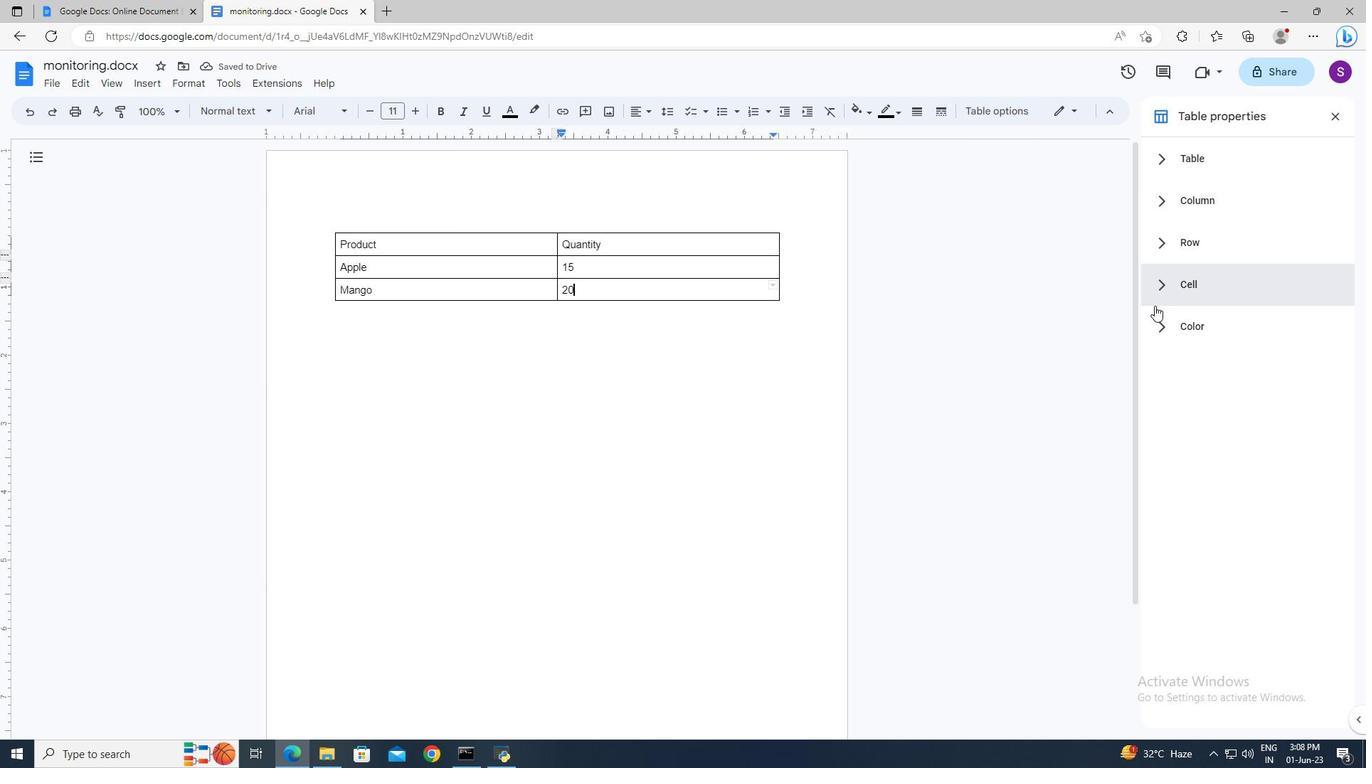 
Action: Mouse pressed left at (1159, 311)
Screenshot: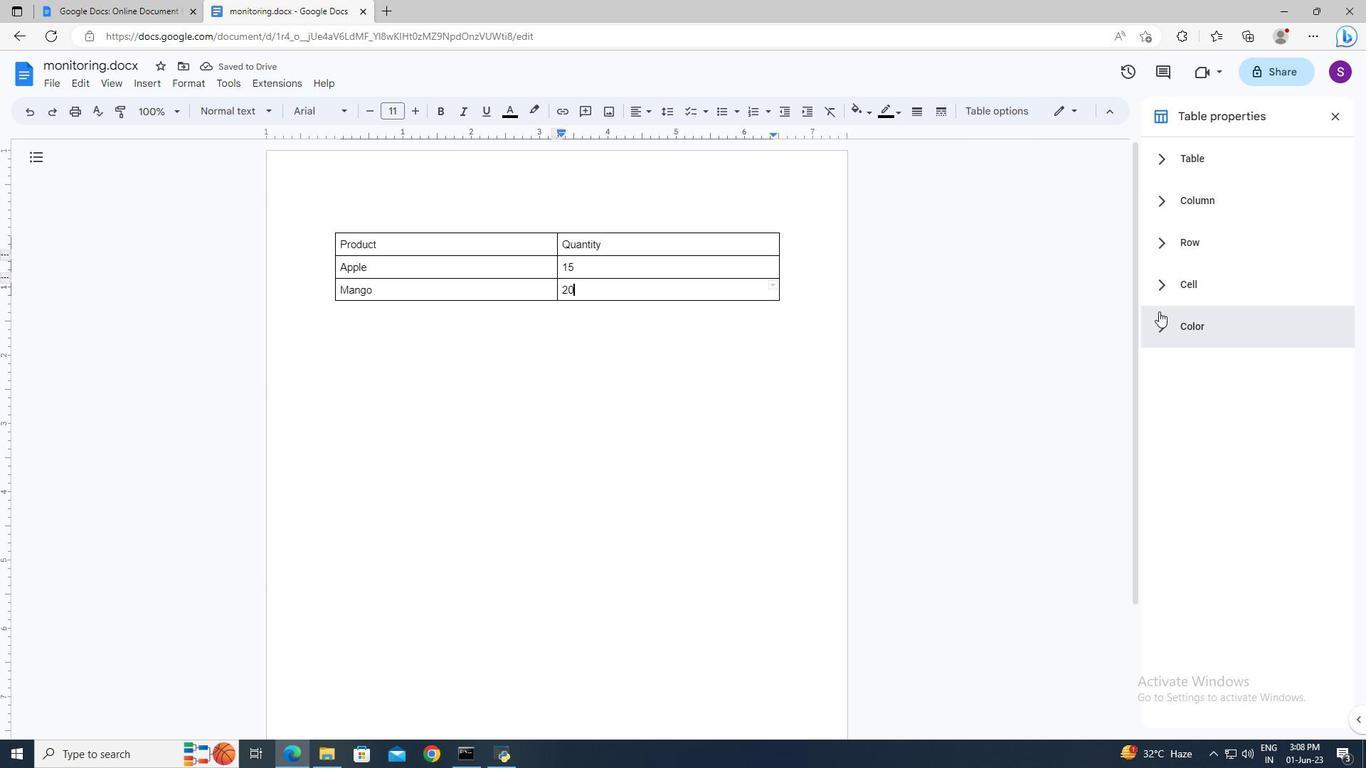
Action: Mouse moved to (1179, 382)
Screenshot: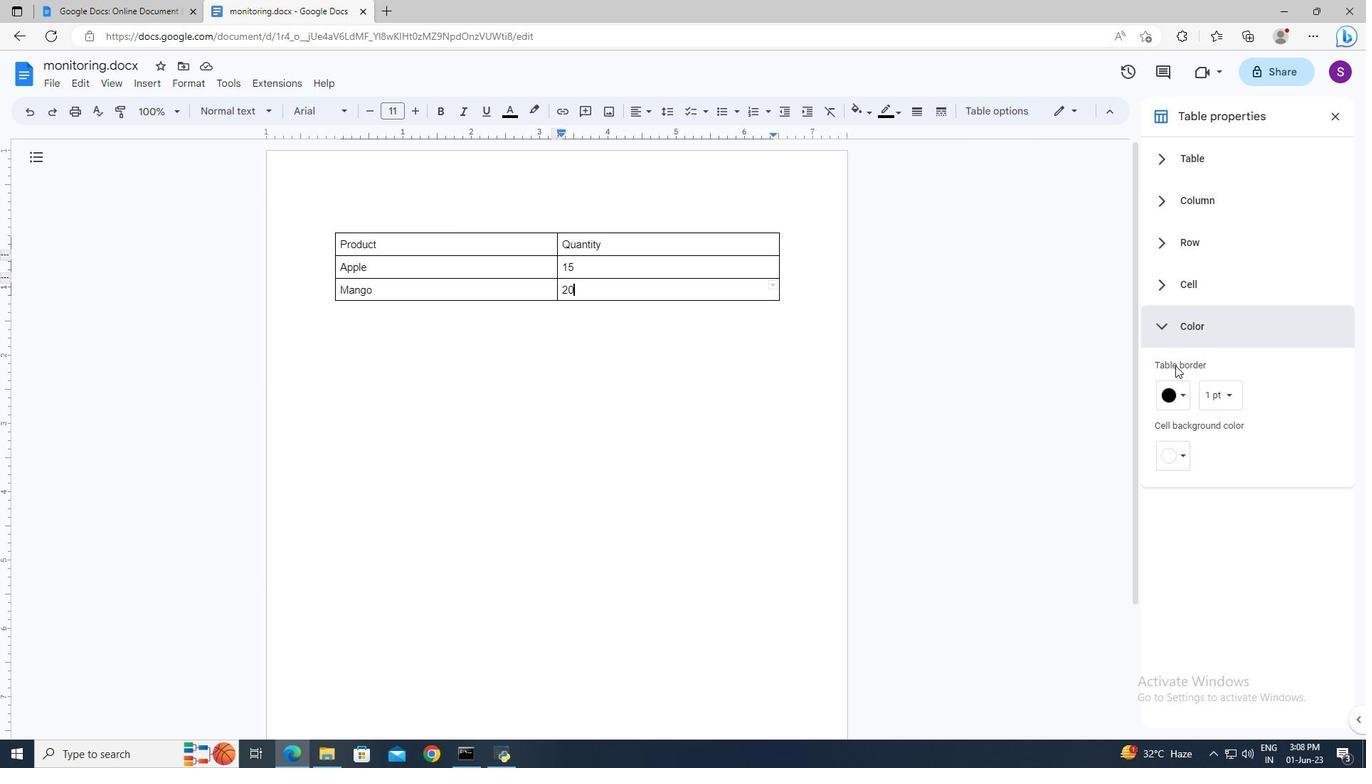 
Action: Mouse pressed left at (1179, 382)
Screenshot: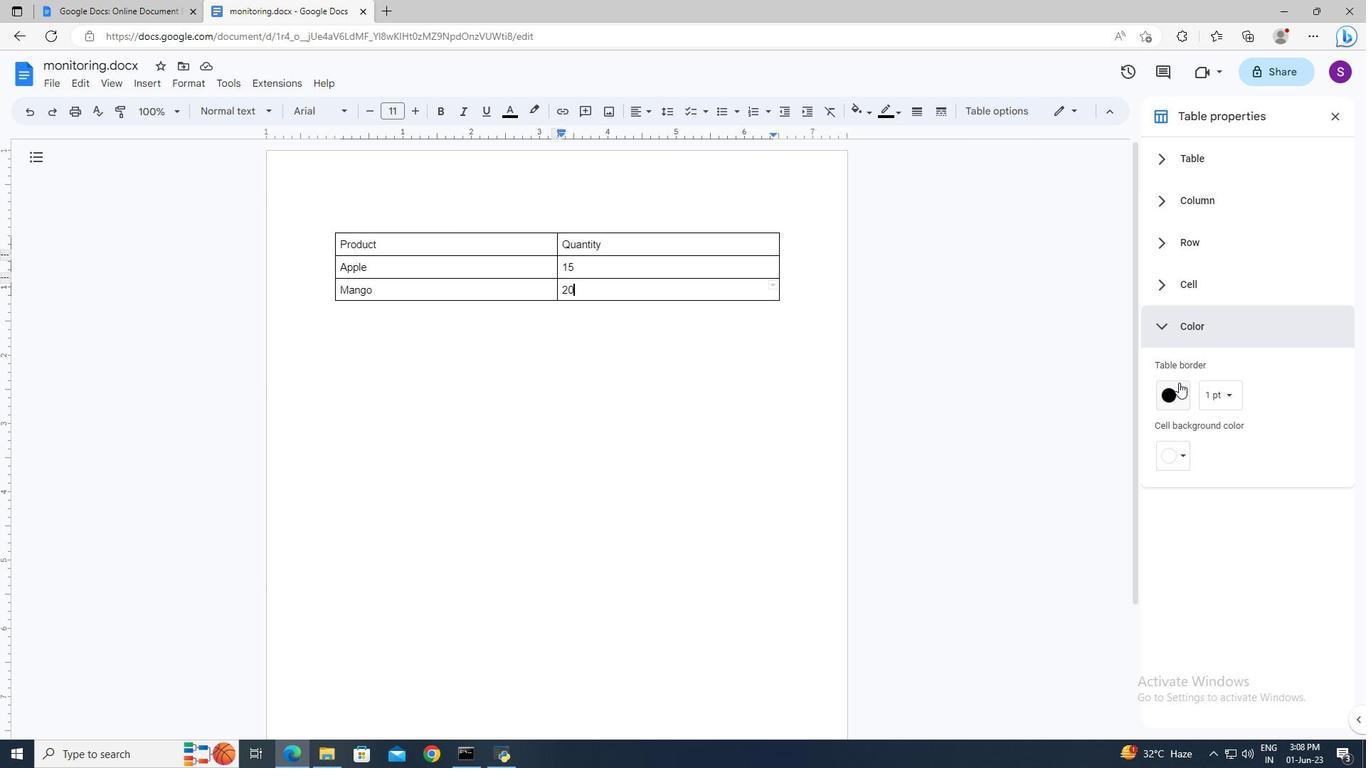 
Action: Mouse moved to (1172, 427)
Screenshot: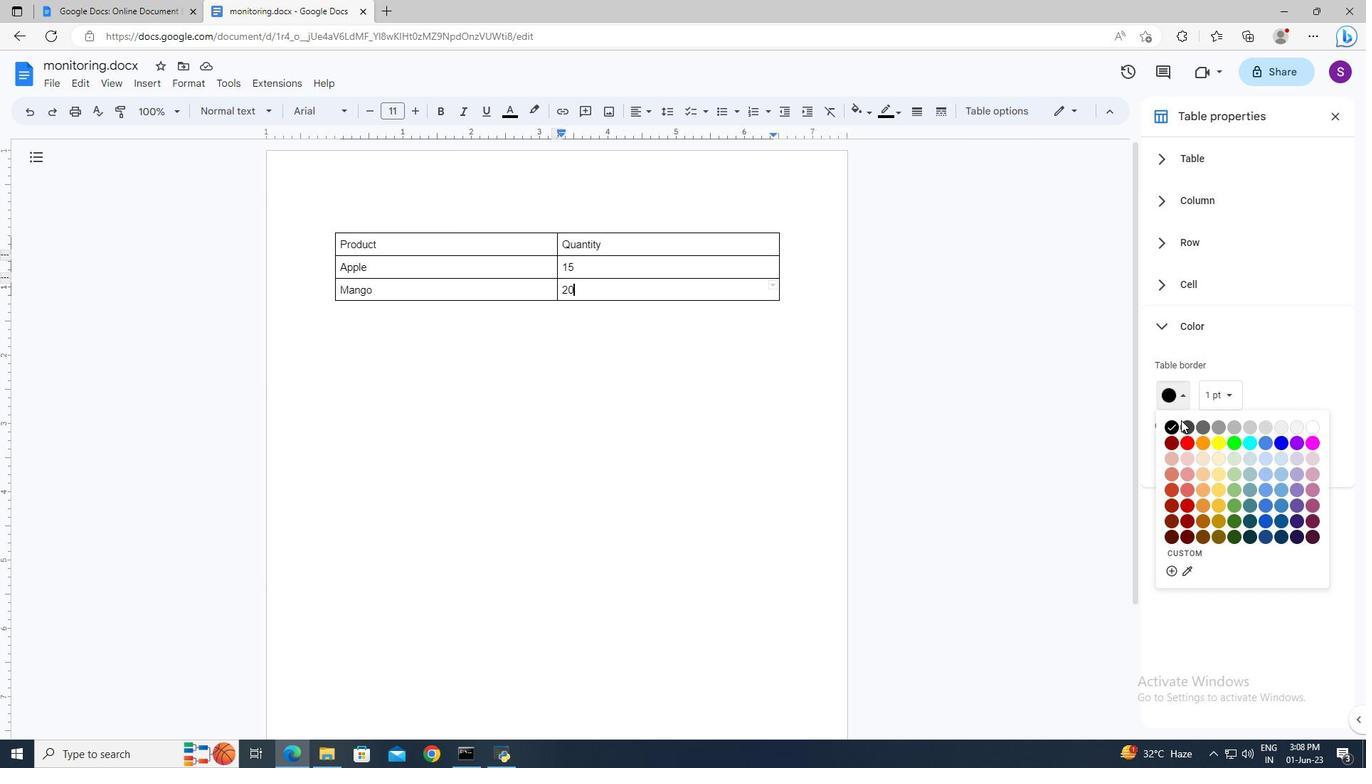 
Action: Mouse pressed left at (1172, 427)
Screenshot: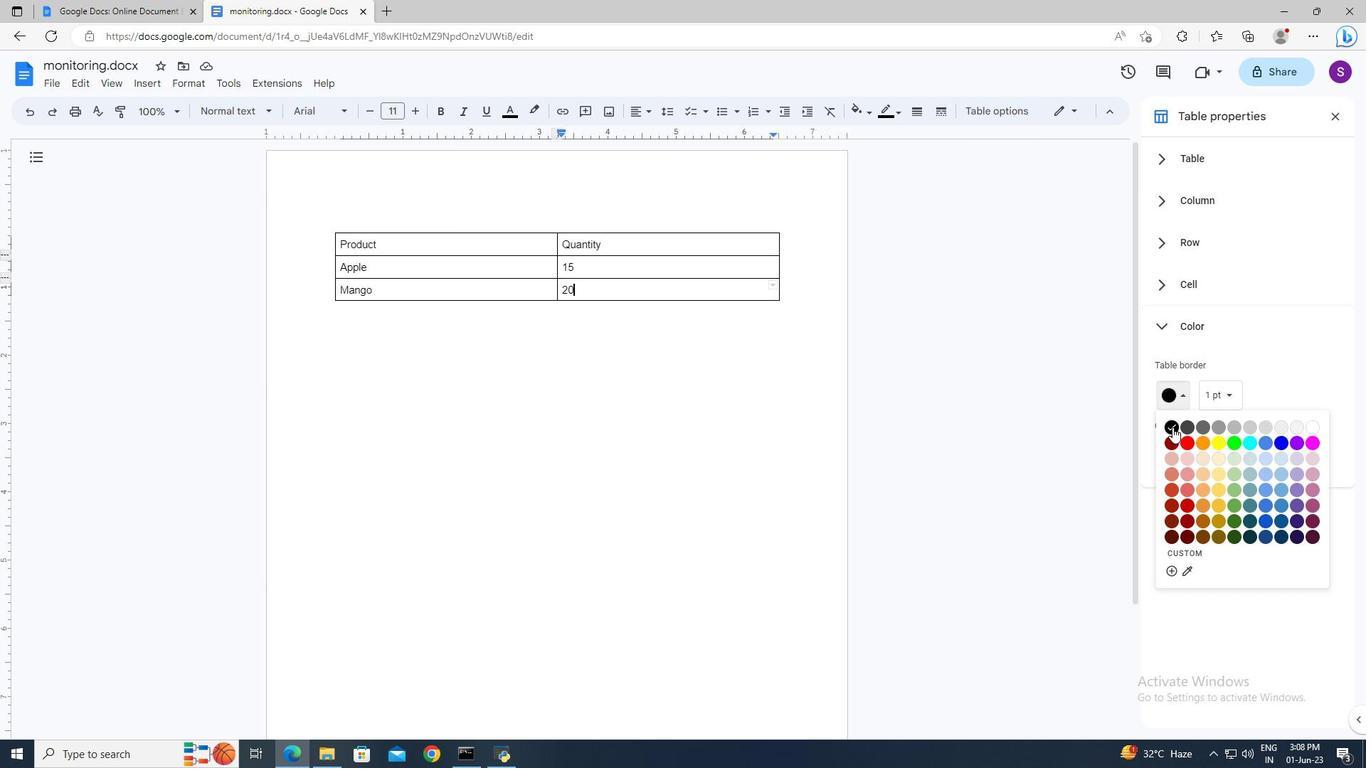 
Action: Mouse moved to (1334, 115)
Screenshot: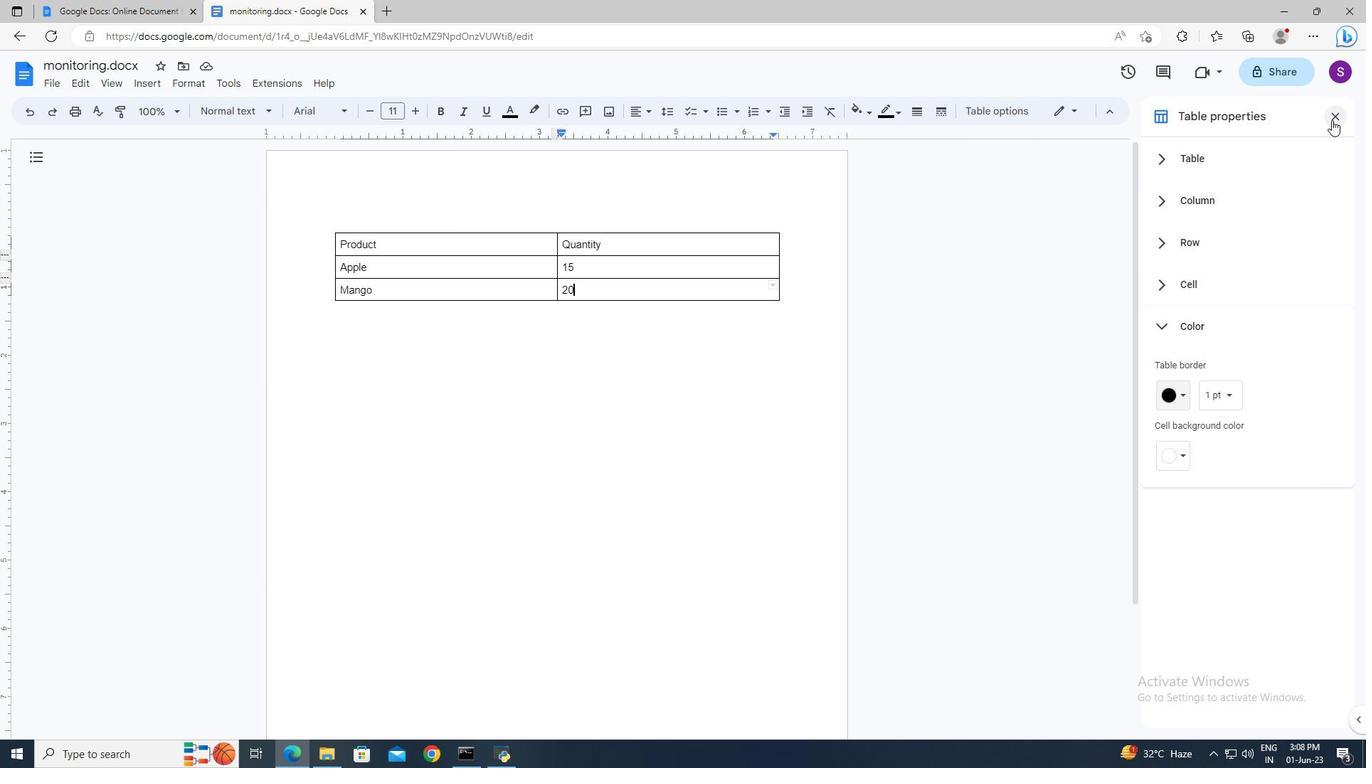 
Action: Mouse pressed left at (1334, 115)
Screenshot: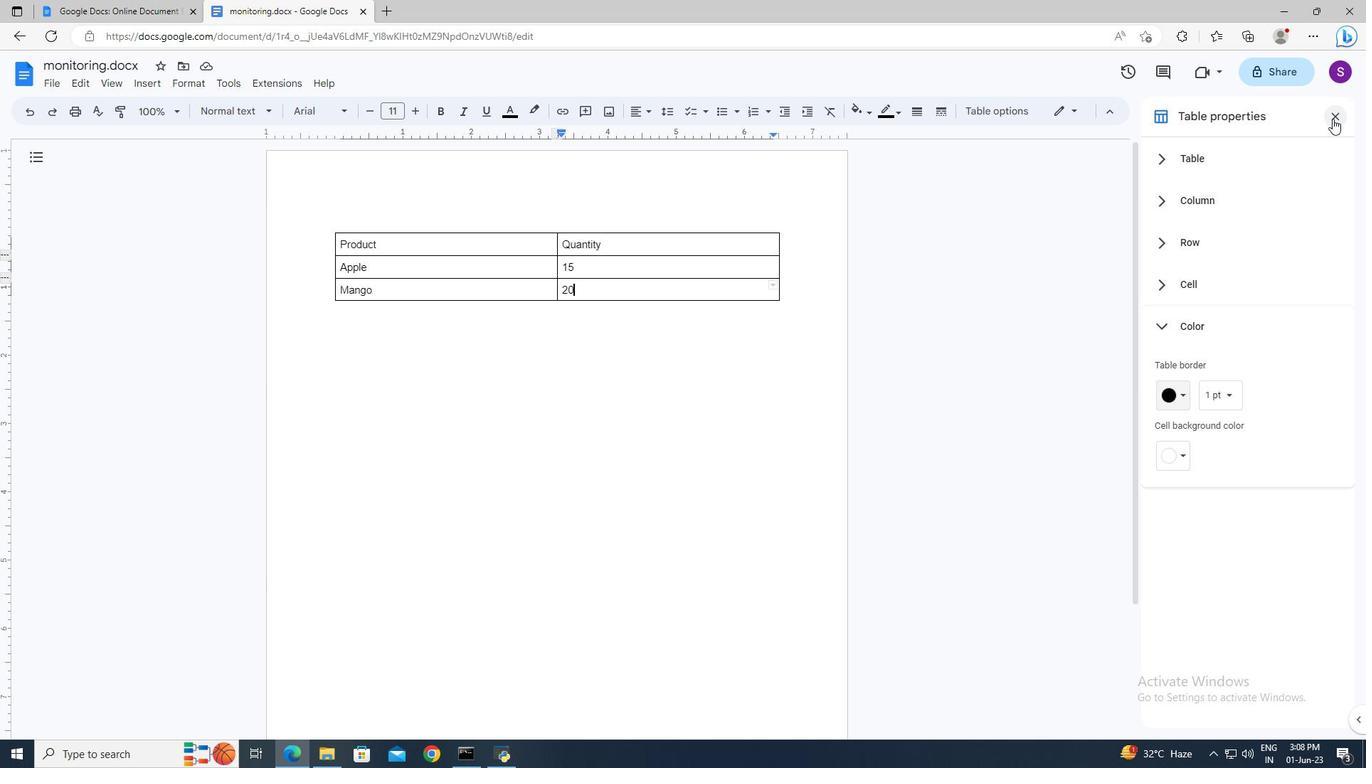 
Action: Mouse moved to (894, 290)
Screenshot: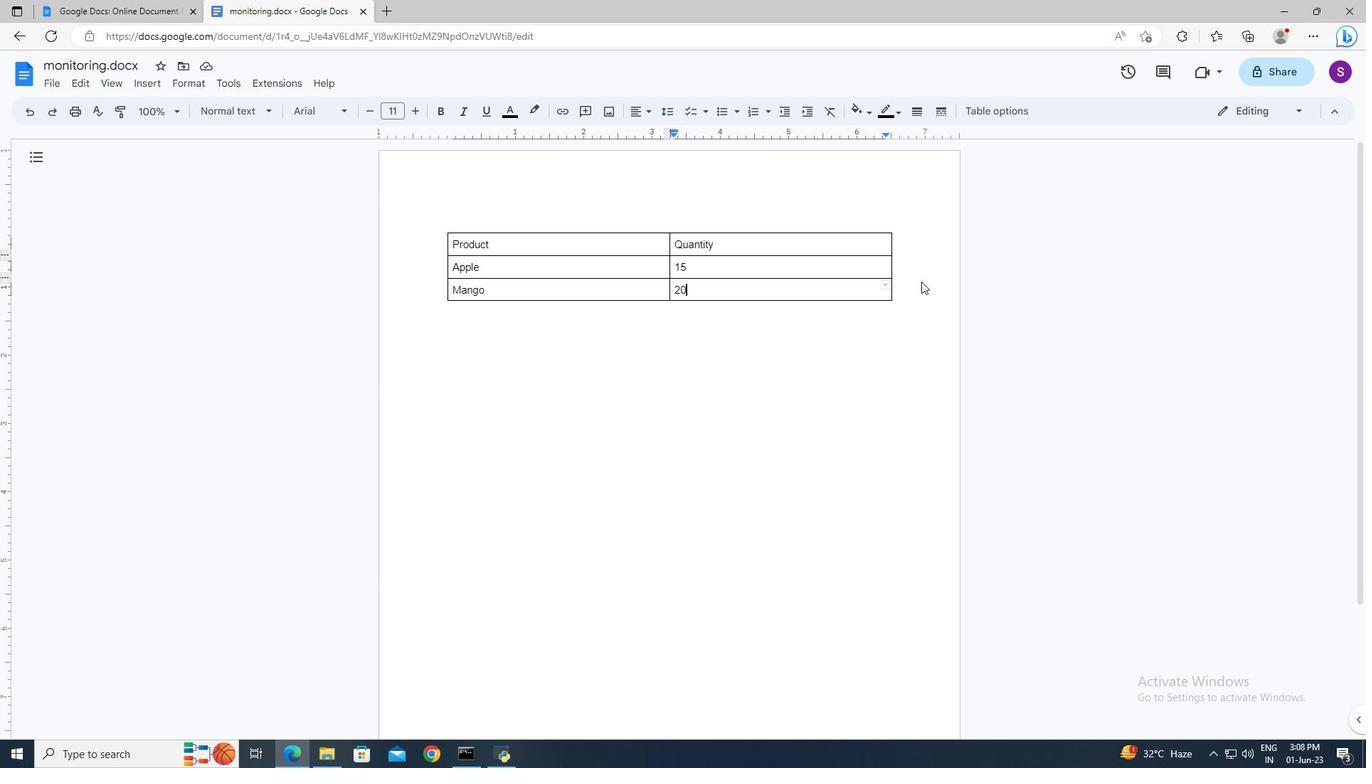 
